 Task: Search one way flight ticket for 5 adults, 1 child, 2 infants in seat and 1 infant on lap in business from Pasco: Tri-cities Airport to Gillette: Gillette Campbell County Airport on 5-1-2023. Choice of flights is Singapure airlines. Number of bags: 1 carry on bag. Price is upto 86000. Outbound departure time preference is 21:15.
Action: Mouse moved to (202, 383)
Screenshot: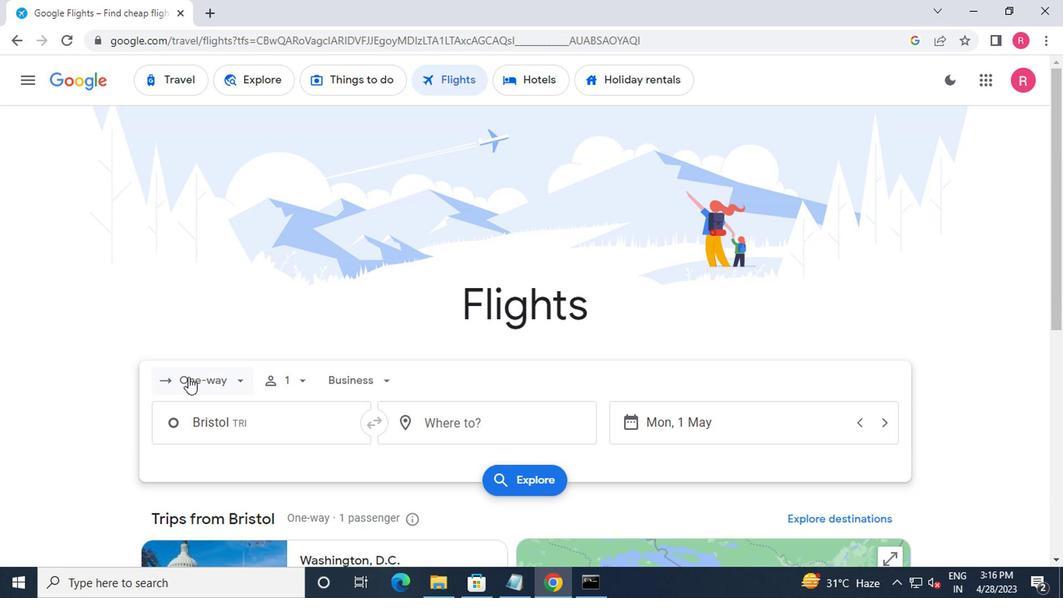 
Action: Mouse pressed left at (202, 383)
Screenshot: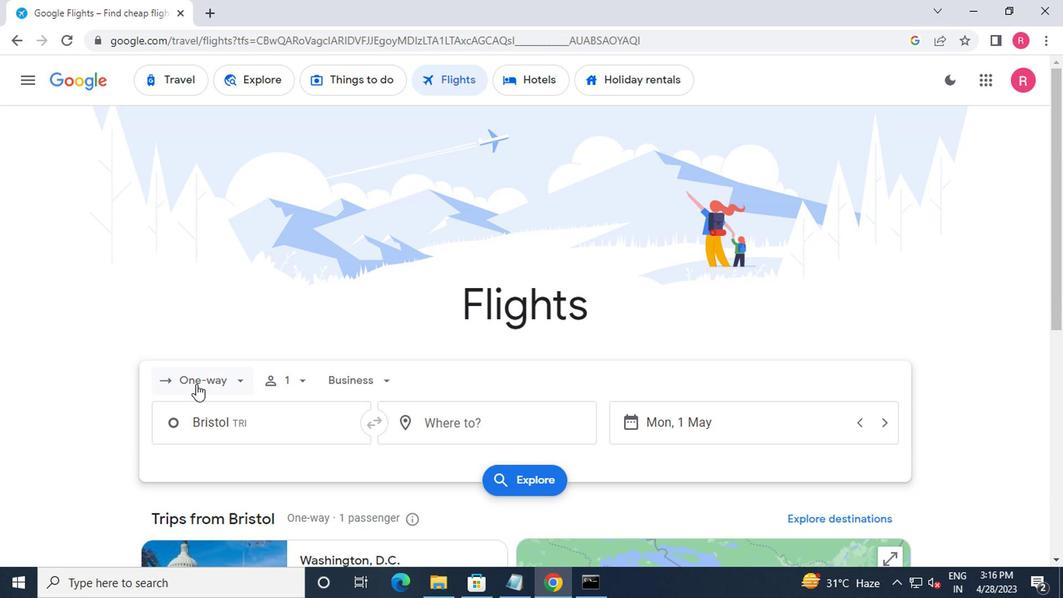 
Action: Mouse moved to (228, 448)
Screenshot: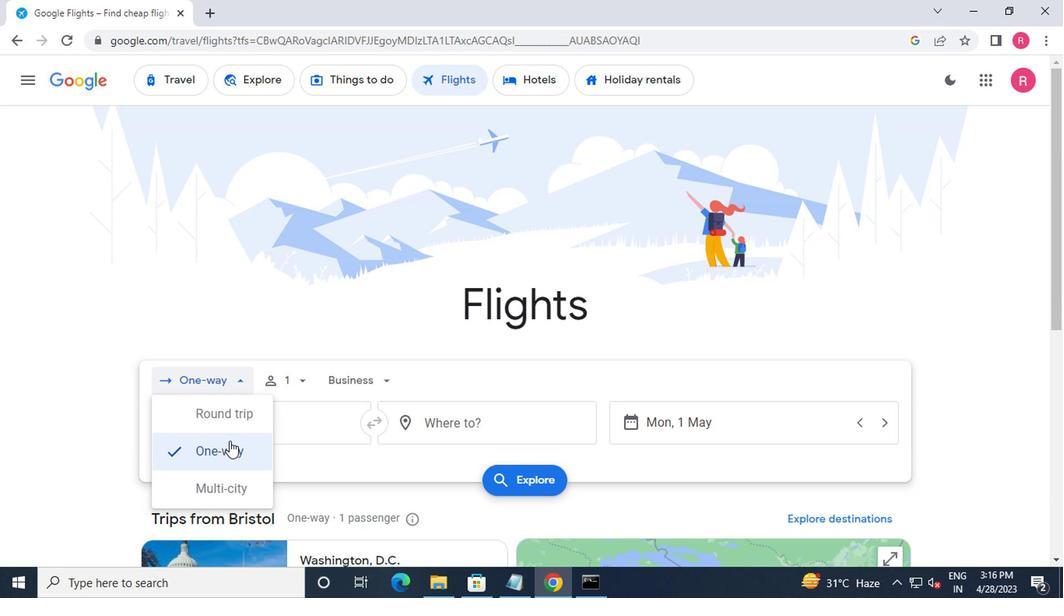 
Action: Mouse pressed left at (228, 448)
Screenshot: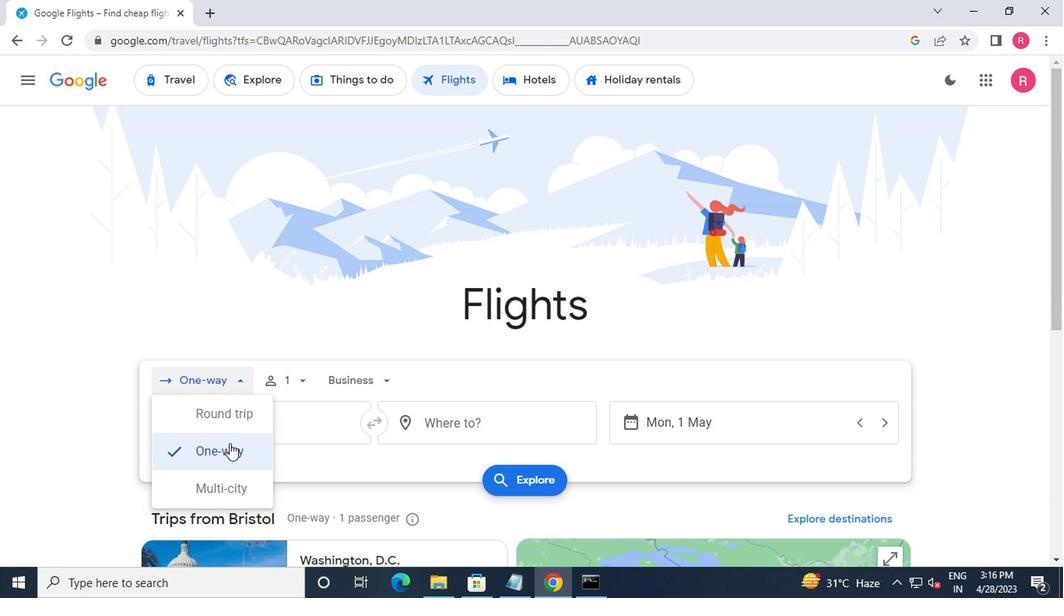 
Action: Mouse moved to (311, 387)
Screenshot: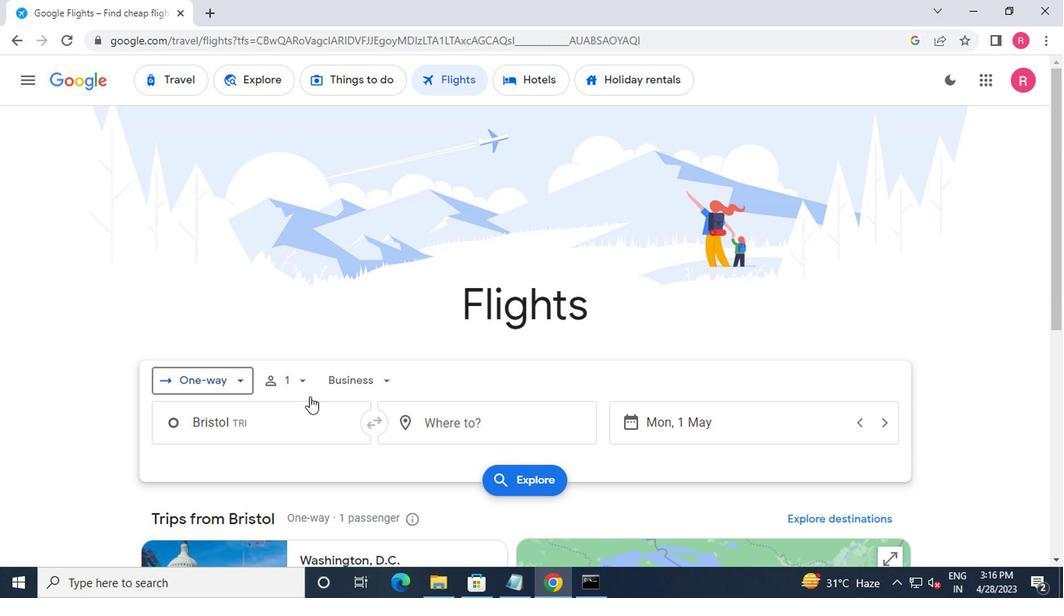 
Action: Mouse pressed left at (311, 387)
Screenshot: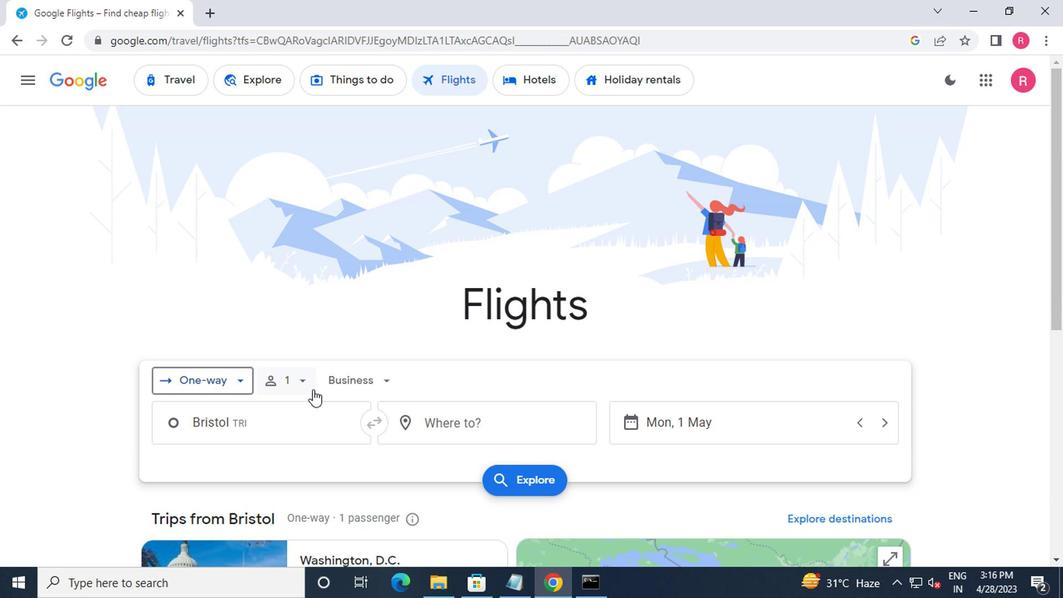 
Action: Mouse moved to (419, 422)
Screenshot: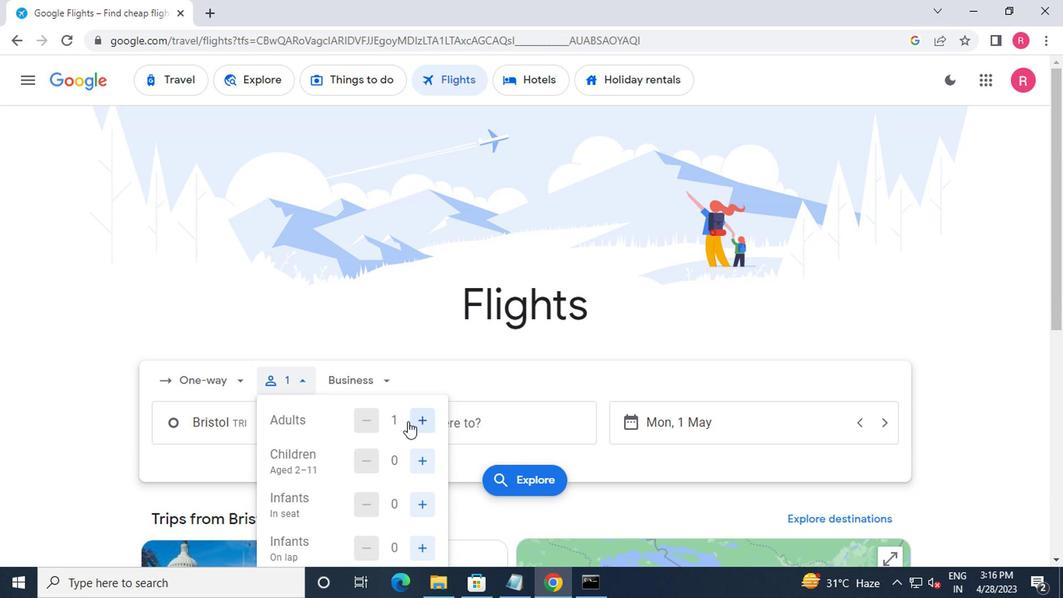 
Action: Mouse pressed left at (419, 422)
Screenshot: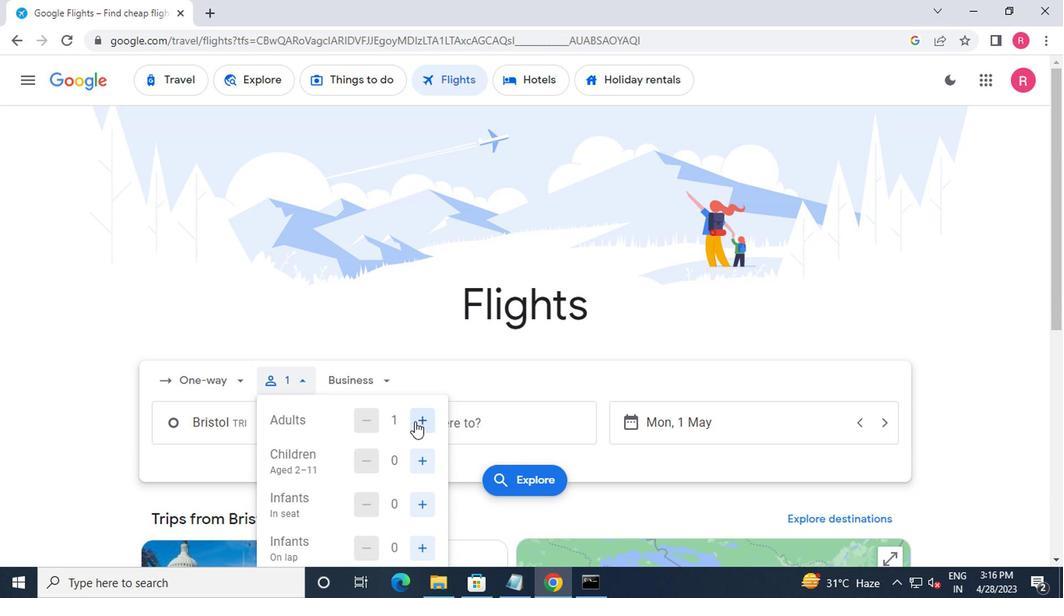 
Action: Mouse pressed left at (419, 422)
Screenshot: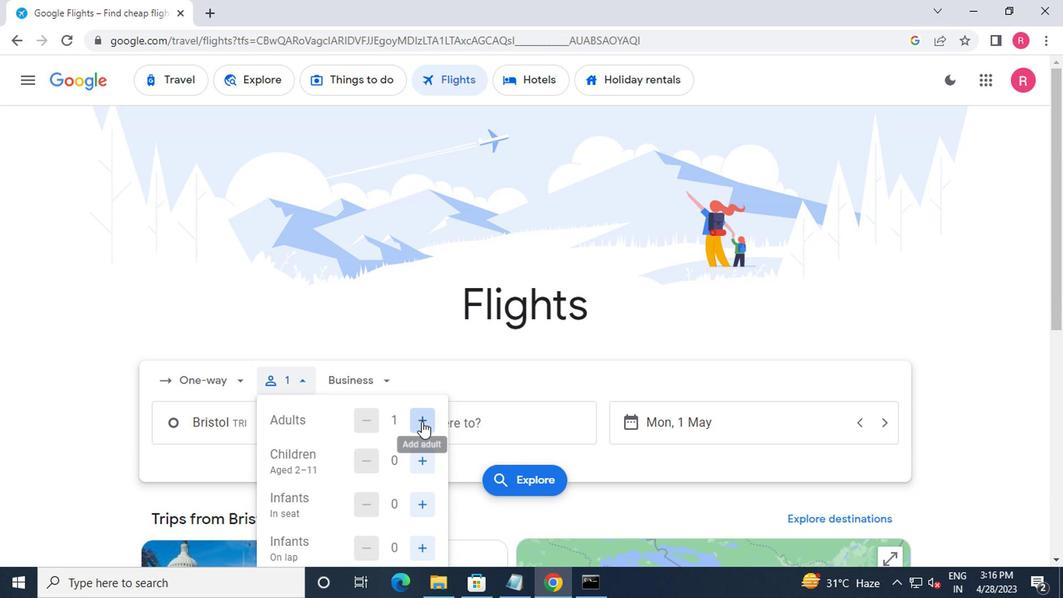 
Action: Mouse moved to (457, 469)
Screenshot: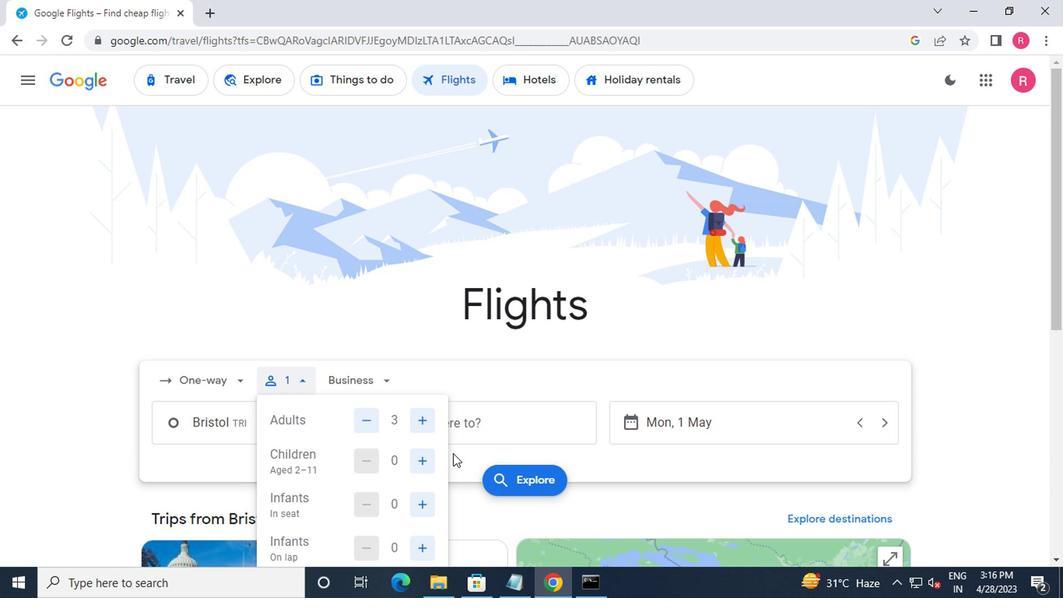 
Action: Mouse pressed left at (457, 469)
Screenshot: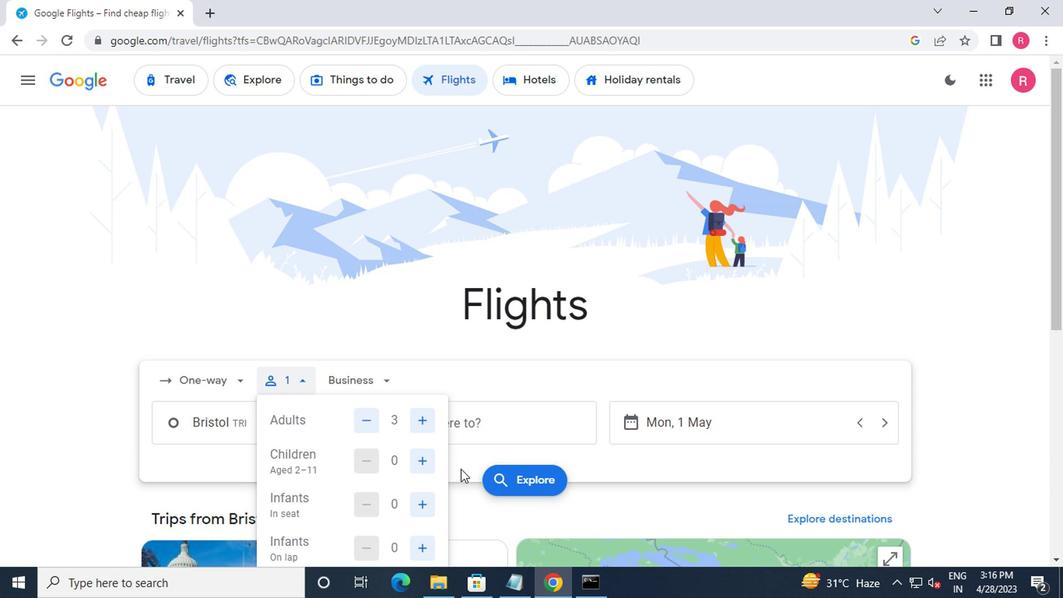 
Action: Mouse moved to (278, 425)
Screenshot: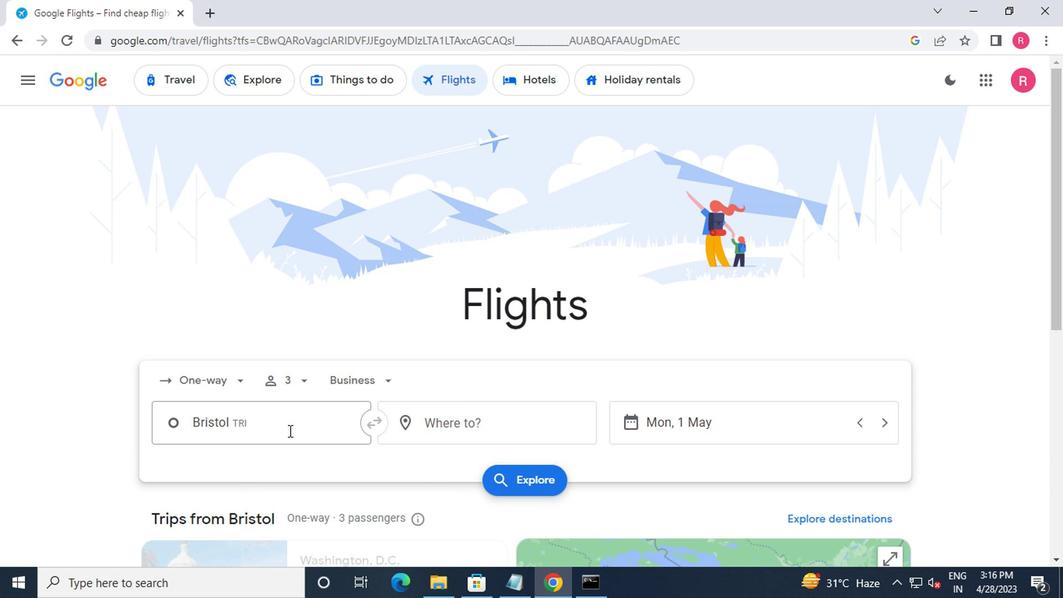 
Action: Mouse pressed left at (278, 425)
Screenshot: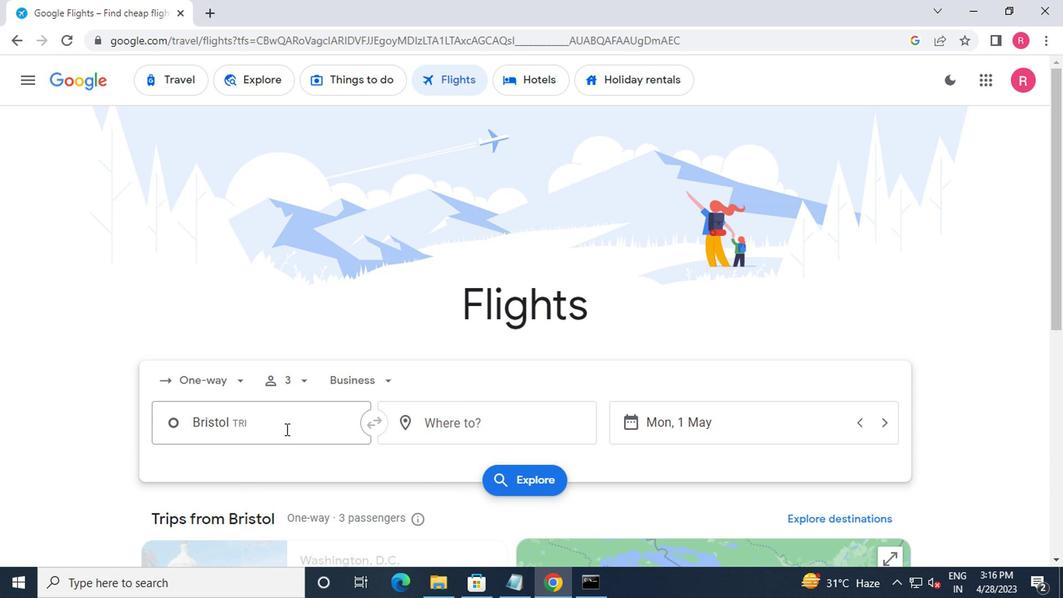 
Action: Mouse moved to (278, 424)
Screenshot: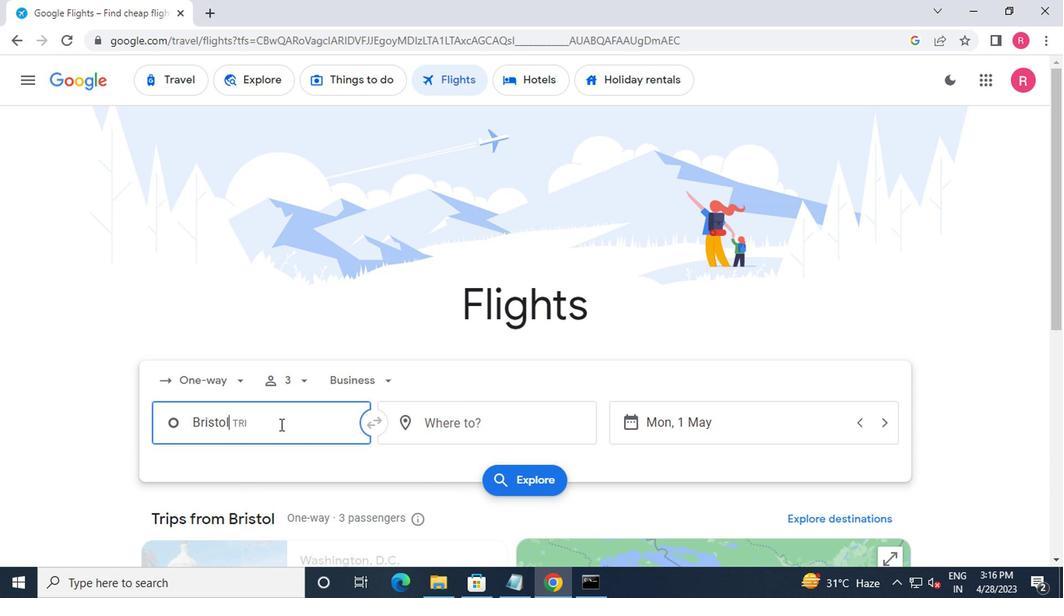 
Action: Key pressed <Key.shift_r>Pullman
Screenshot: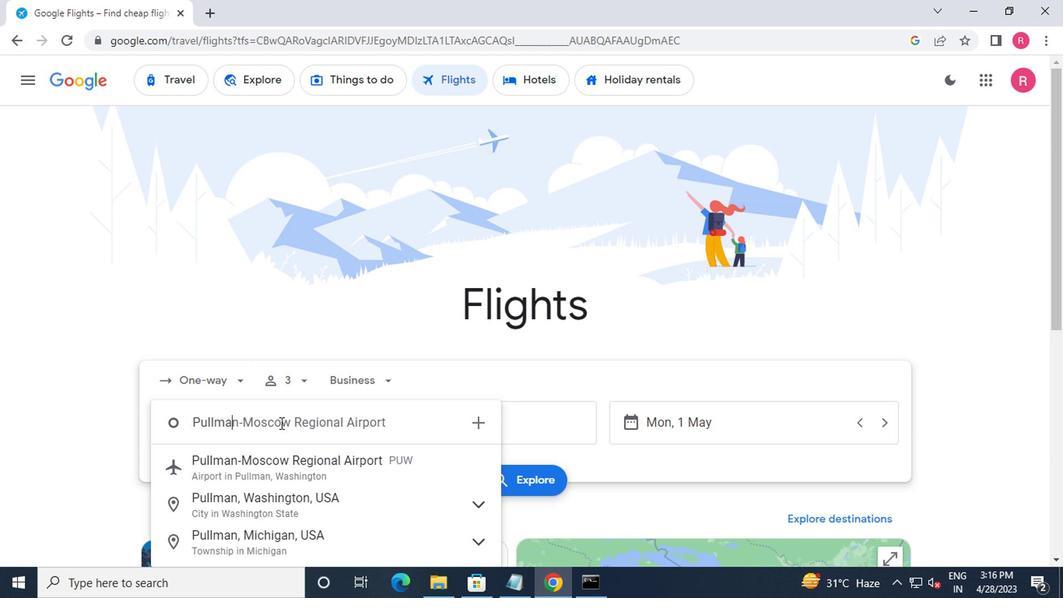 
Action: Mouse moved to (243, 413)
Screenshot: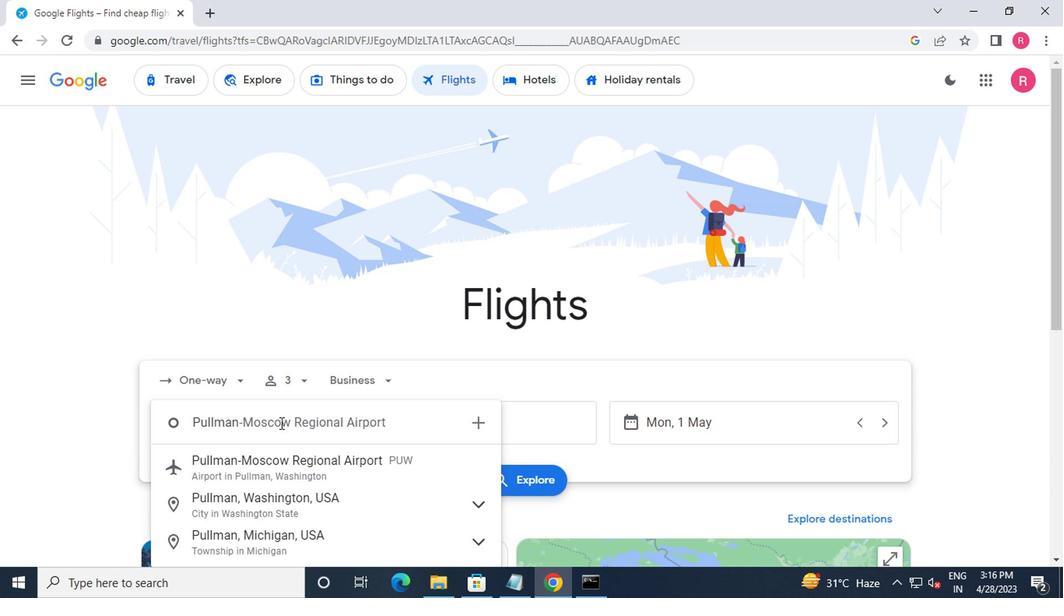
Action: Mouse scrolled (243, 413) with delta (0, 0)
Screenshot: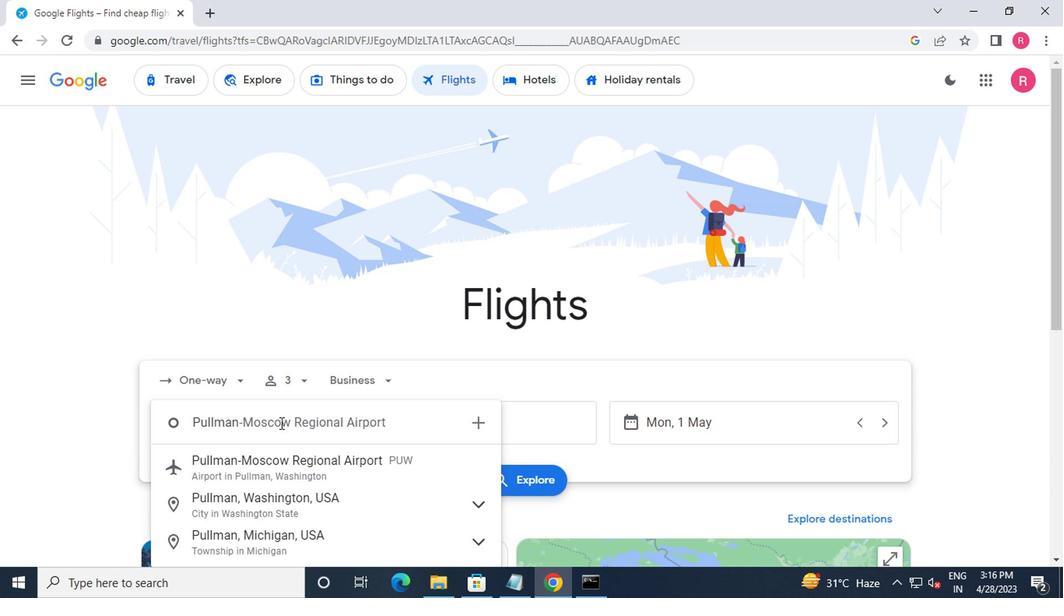 
Action: Mouse moved to (243, 465)
Screenshot: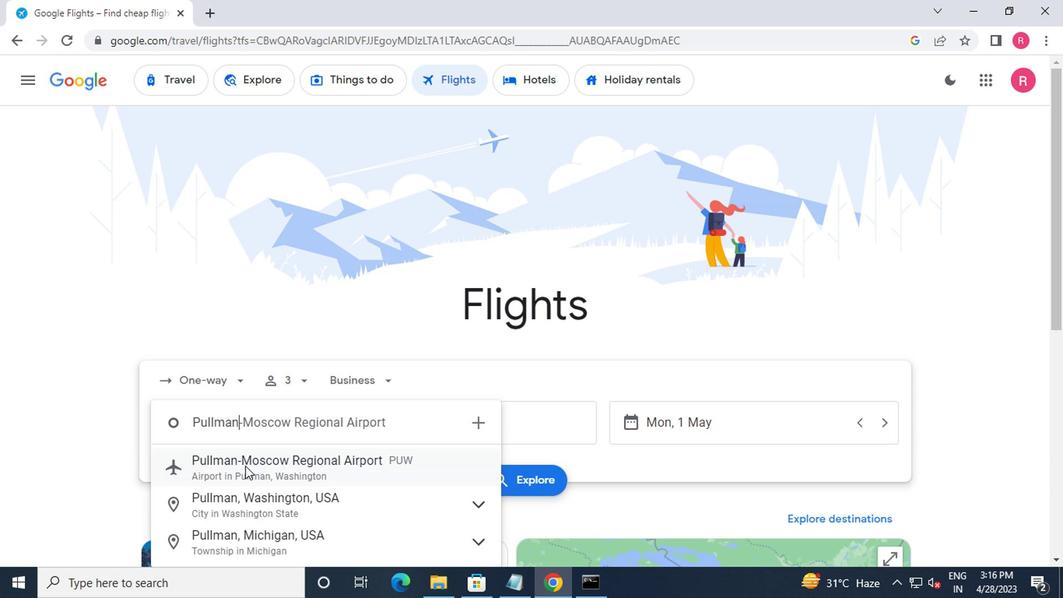
Action: Mouse pressed left at (243, 465)
Screenshot: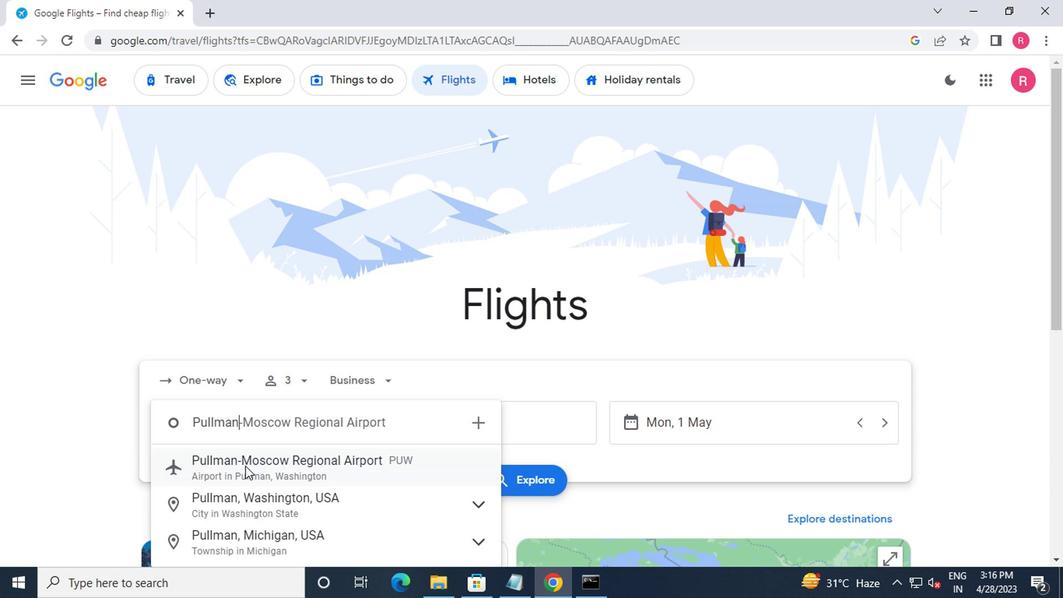 
Action: Mouse moved to (498, 429)
Screenshot: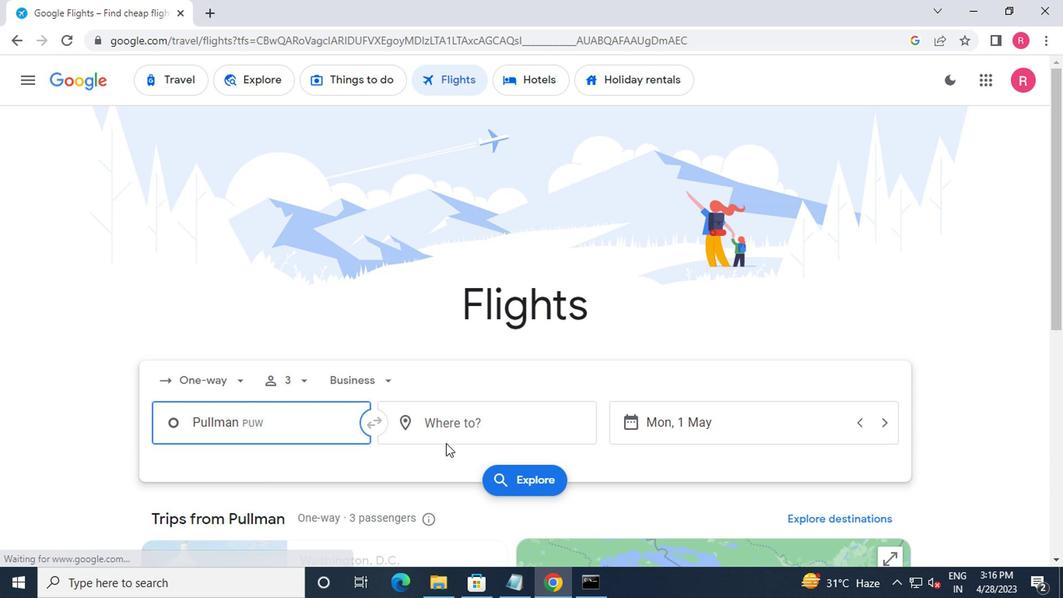 
Action: Mouse pressed left at (498, 429)
Screenshot: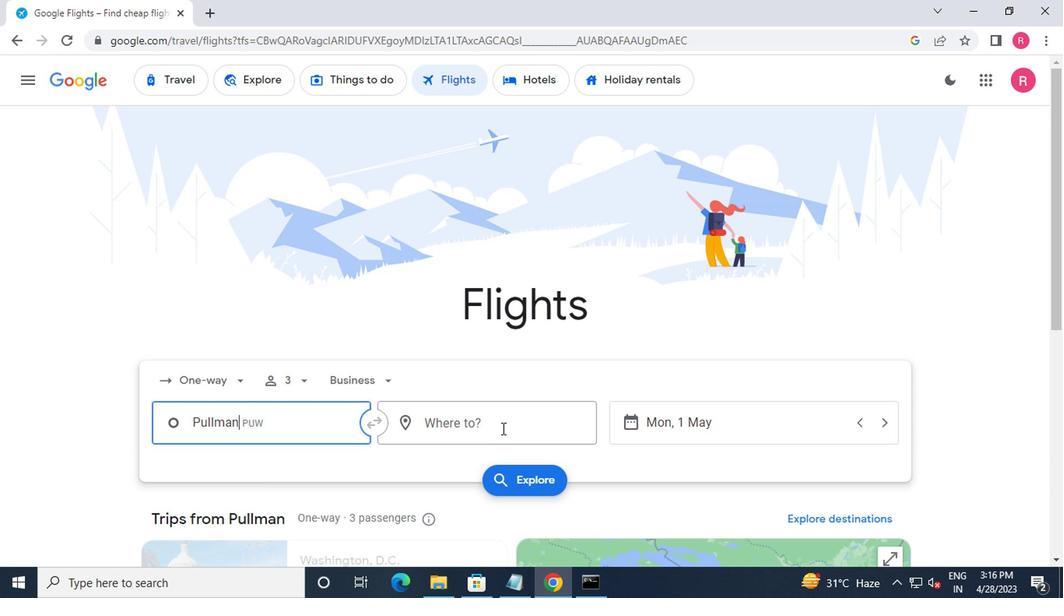 
Action: Mouse moved to (475, 543)
Screenshot: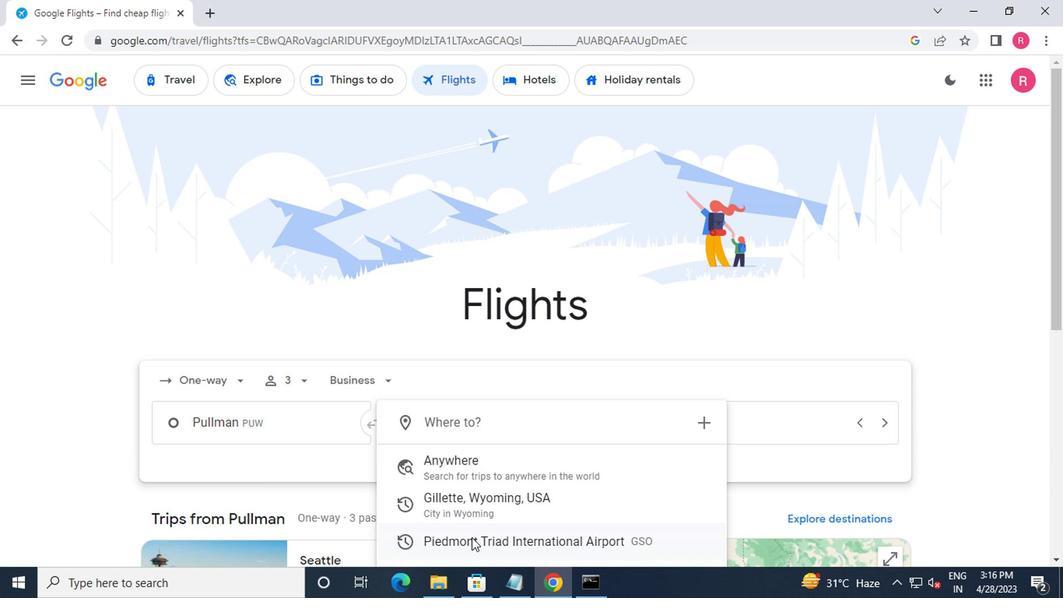 
Action: Mouse scrolled (475, 543) with delta (0, 0)
Screenshot: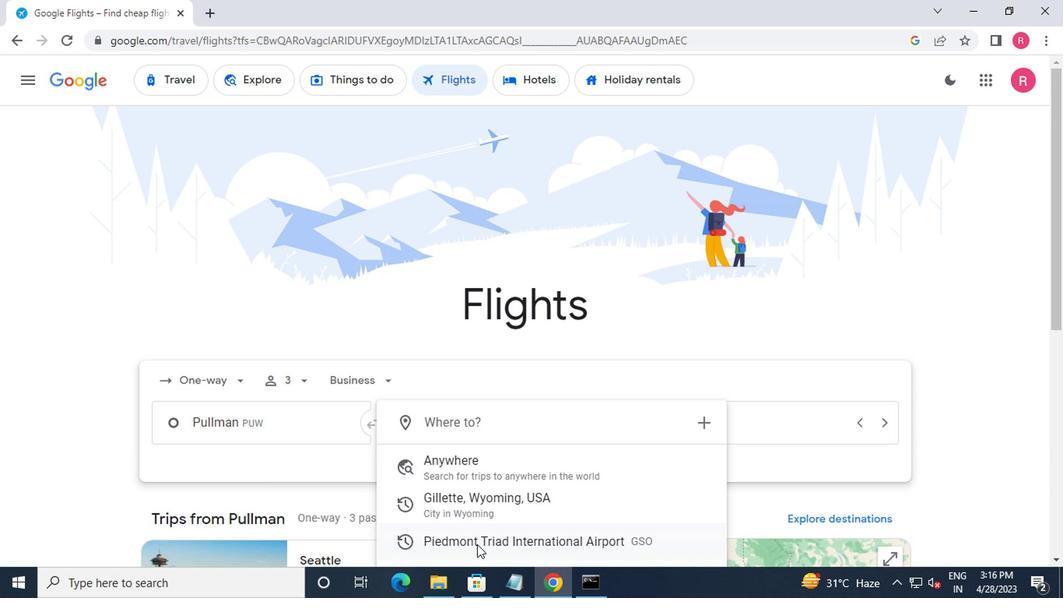 
Action: Mouse moved to (467, 506)
Screenshot: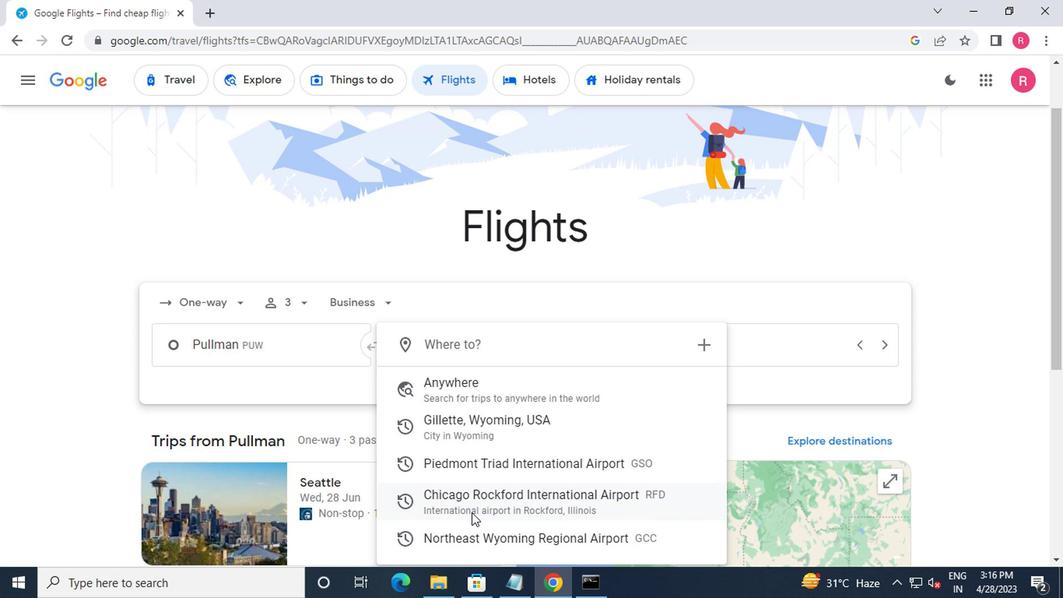 
Action: Mouse pressed left at (467, 506)
Screenshot: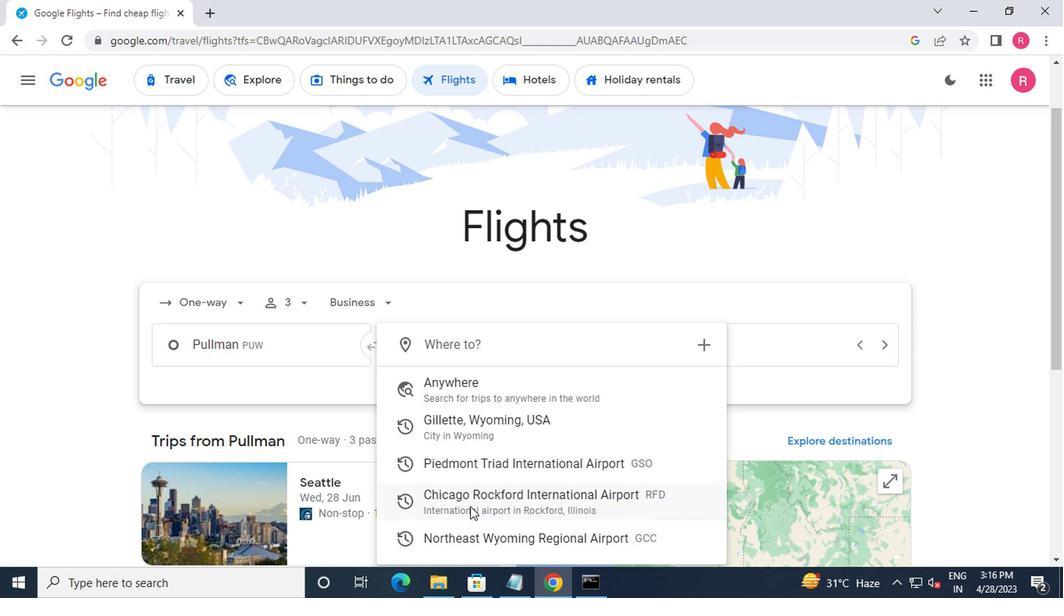 
Action: Mouse moved to (727, 352)
Screenshot: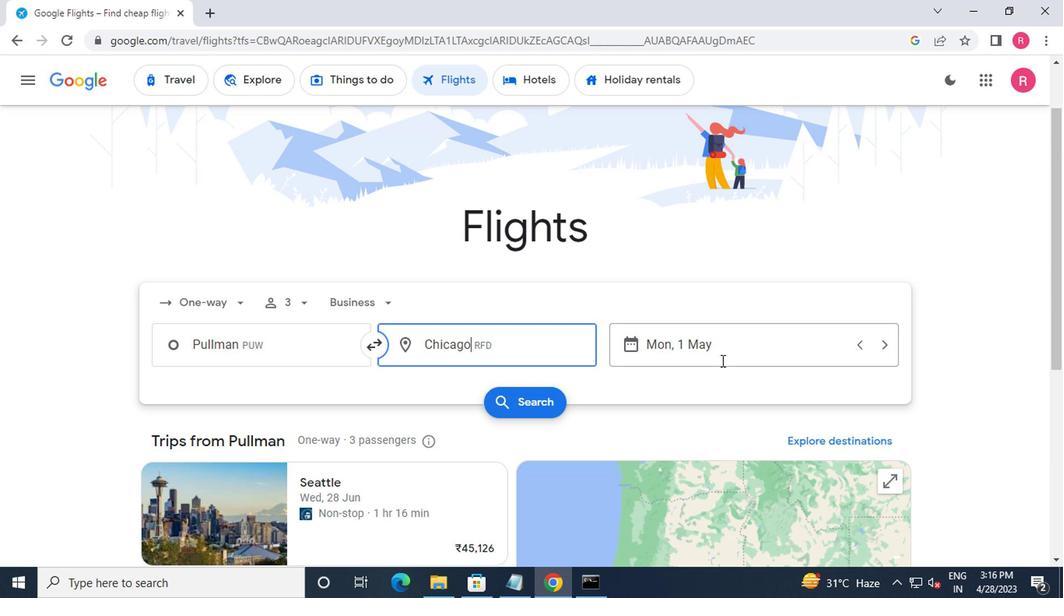 
Action: Mouse pressed left at (727, 352)
Screenshot: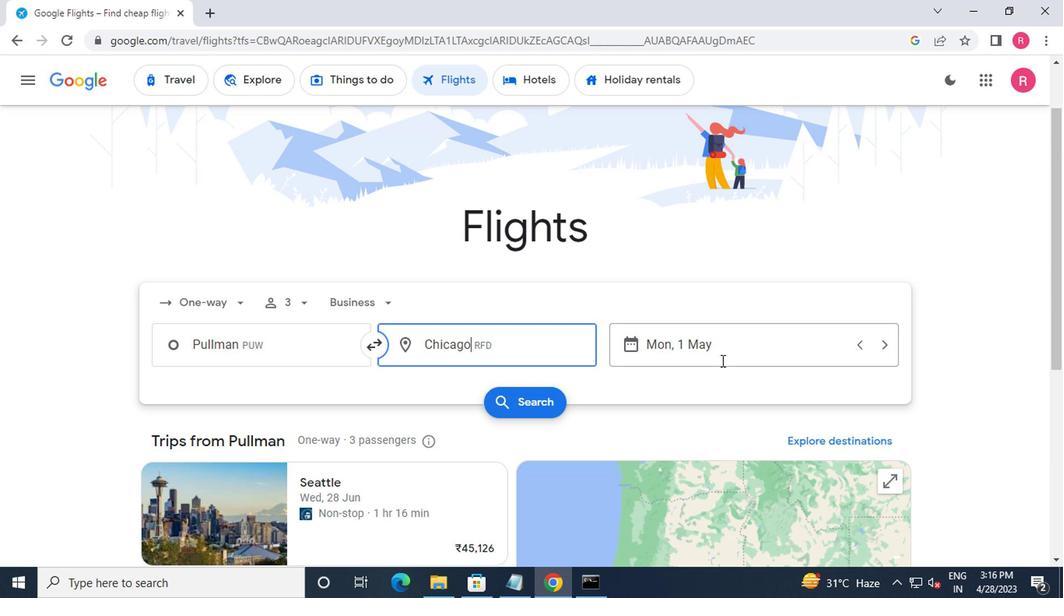 
Action: Mouse moved to (691, 287)
Screenshot: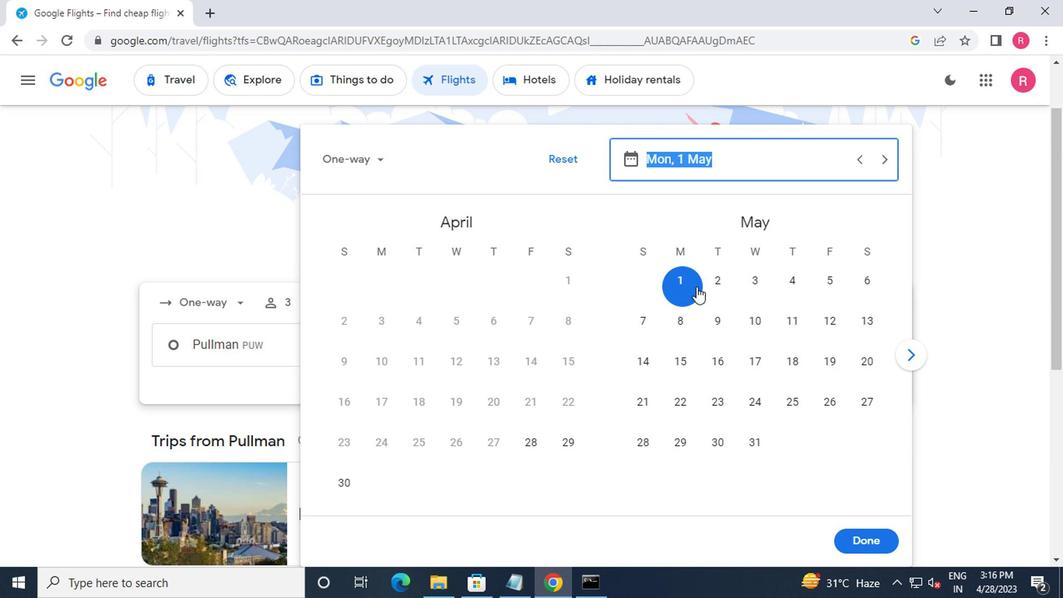 
Action: Mouse pressed left at (691, 287)
Screenshot: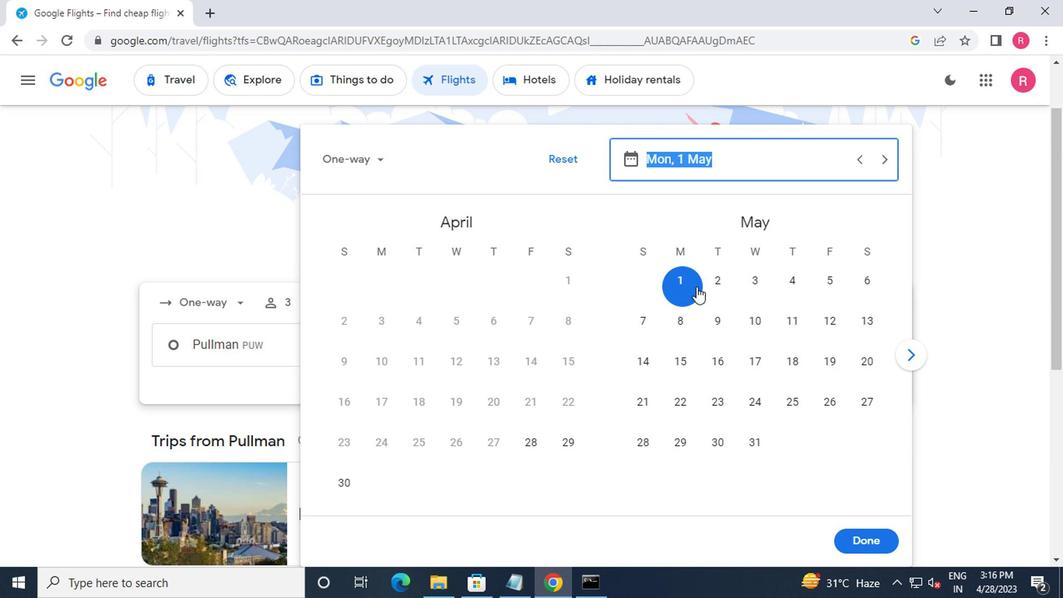 
Action: Mouse moved to (850, 539)
Screenshot: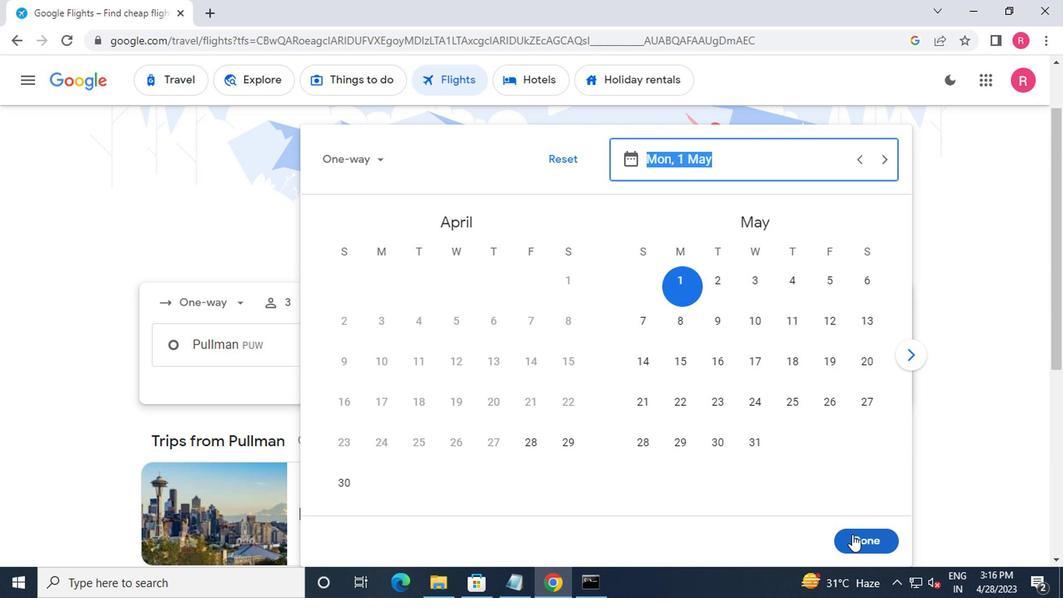 
Action: Mouse pressed left at (850, 539)
Screenshot: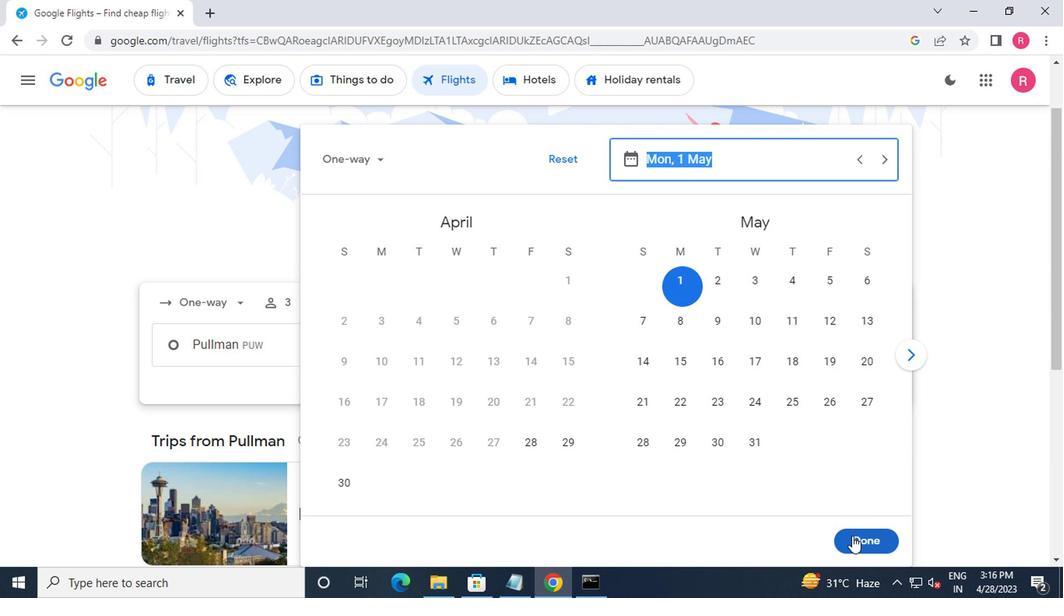 
Action: Mouse moved to (537, 401)
Screenshot: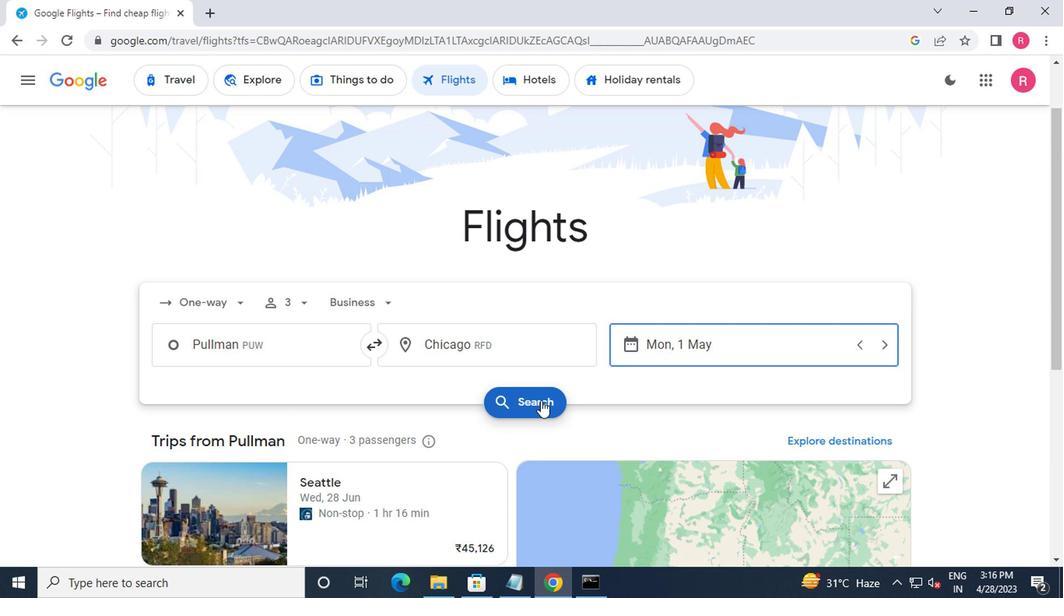 
Action: Mouse pressed left at (537, 401)
Screenshot: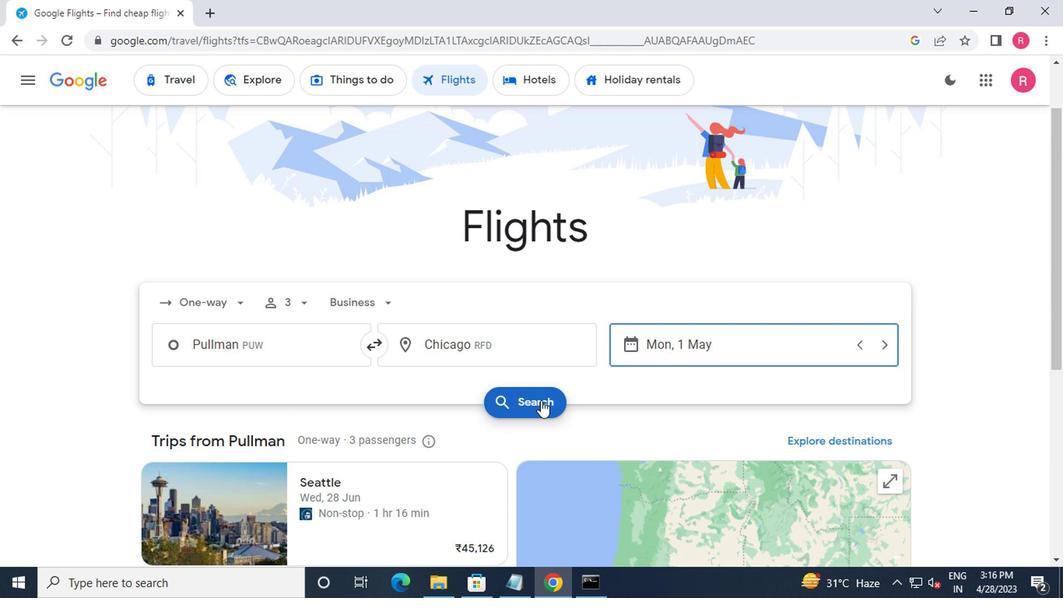 
Action: Mouse moved to (163, 230)
Screenshot: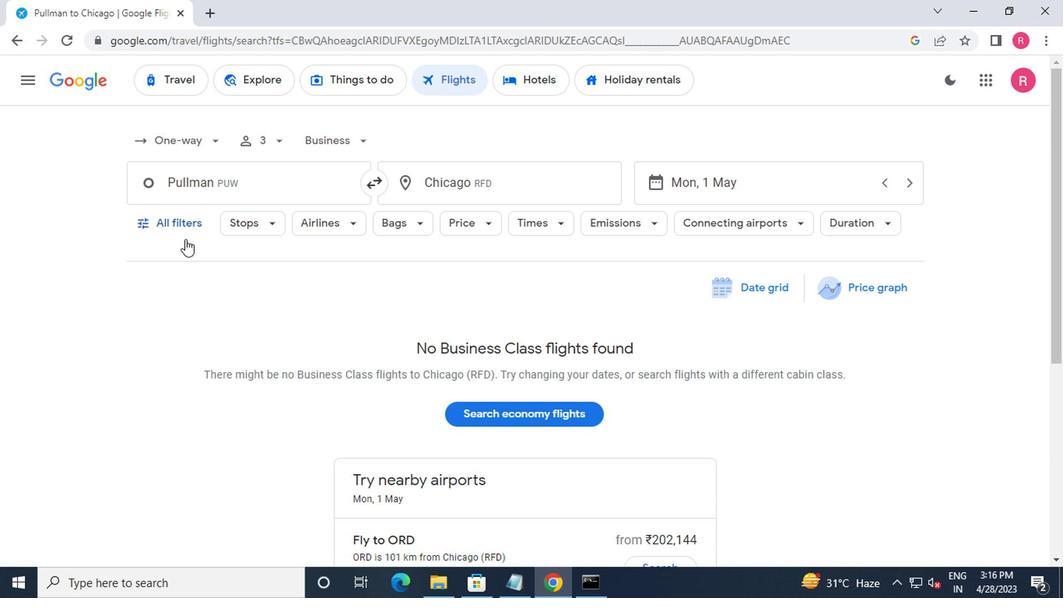 
Action: Mouse pressed left at (163, 230)
Screenshot: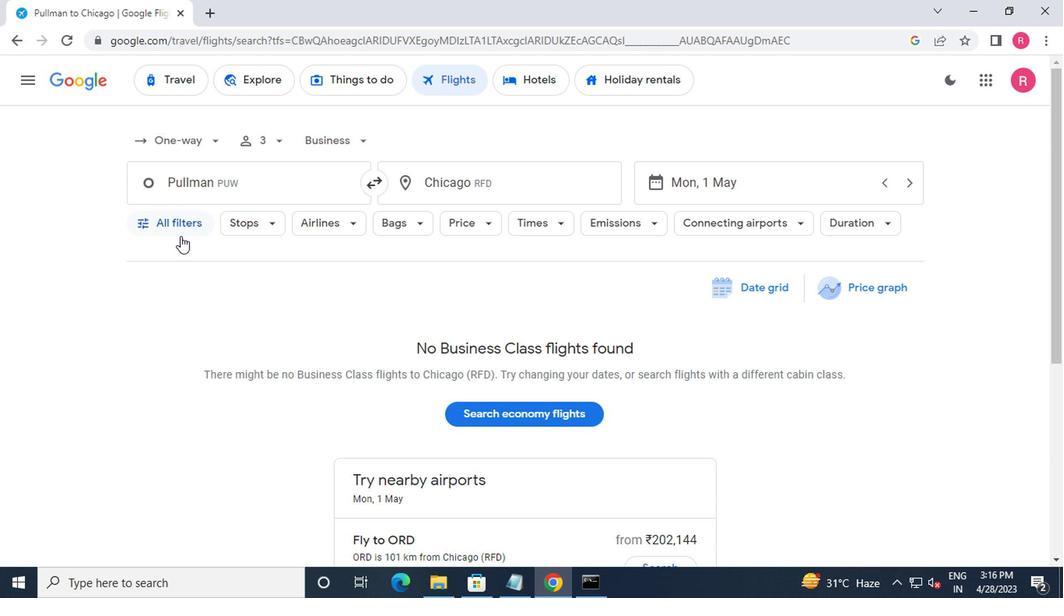 
Action: Mouse moved to (181, 335)
Screenshot: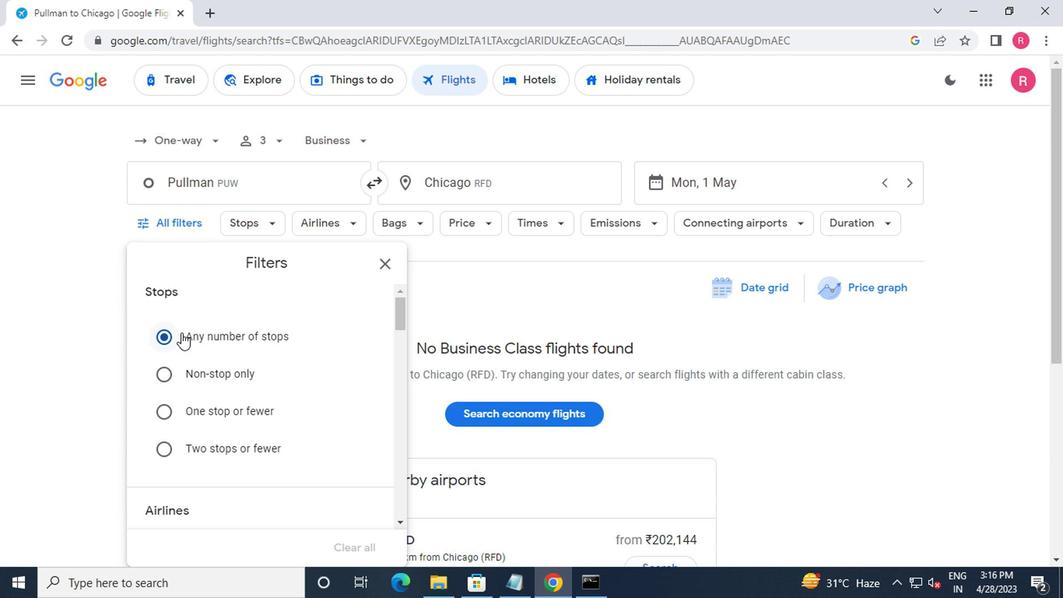 
Action: Mouse scrolled (181, 334) with delta (0, -1)
Screenshot: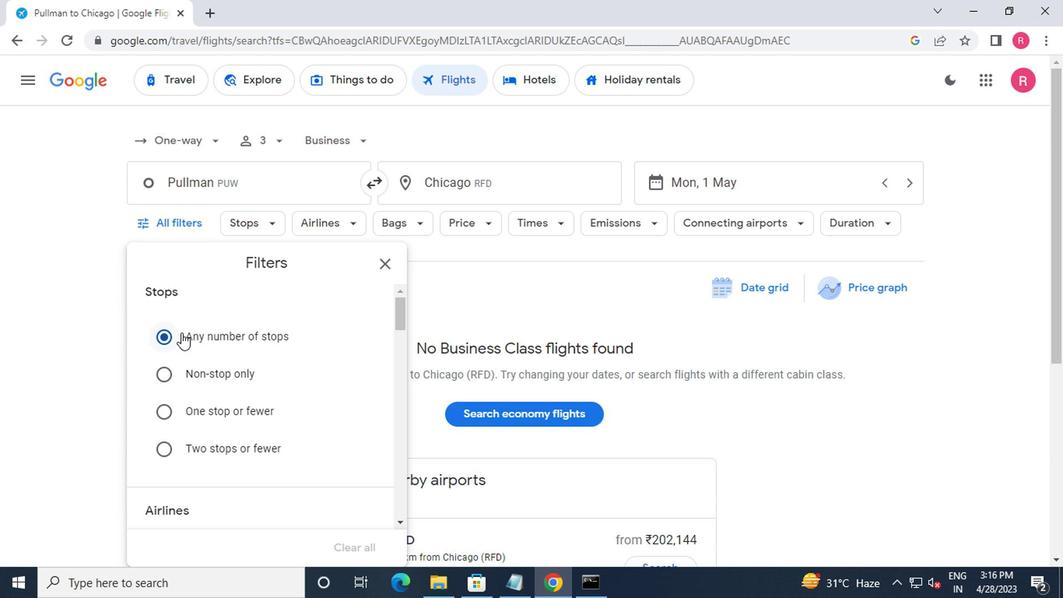 
Action: Mouse moved to (181, 339)
Screenshot: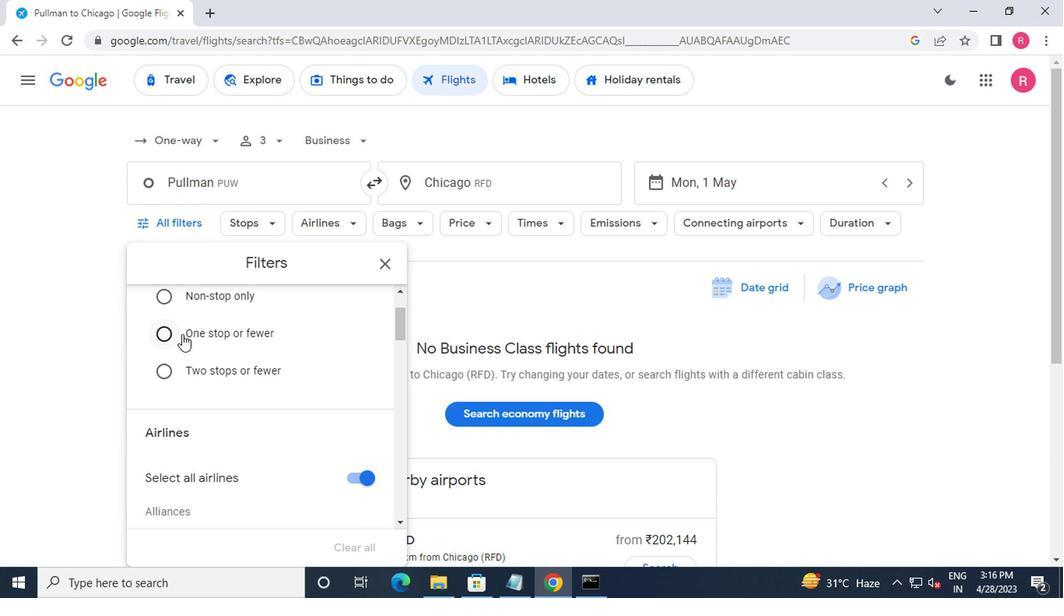 
Action: Mouse scrolled (181, 338) with delta (0, -1)
Screenshot: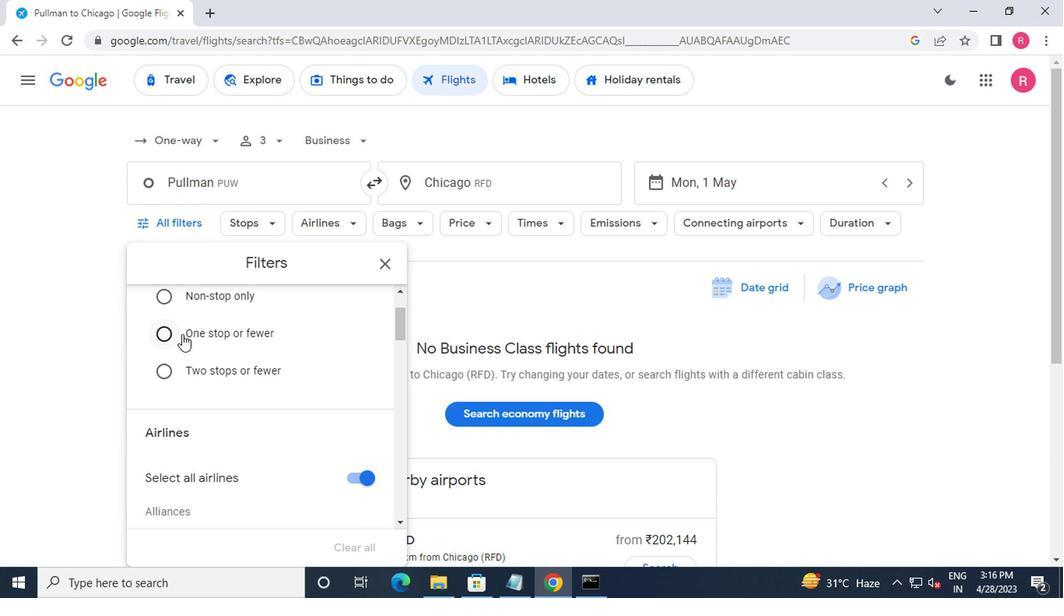
Action: Mouse moved to (181, 342)
Screenshot: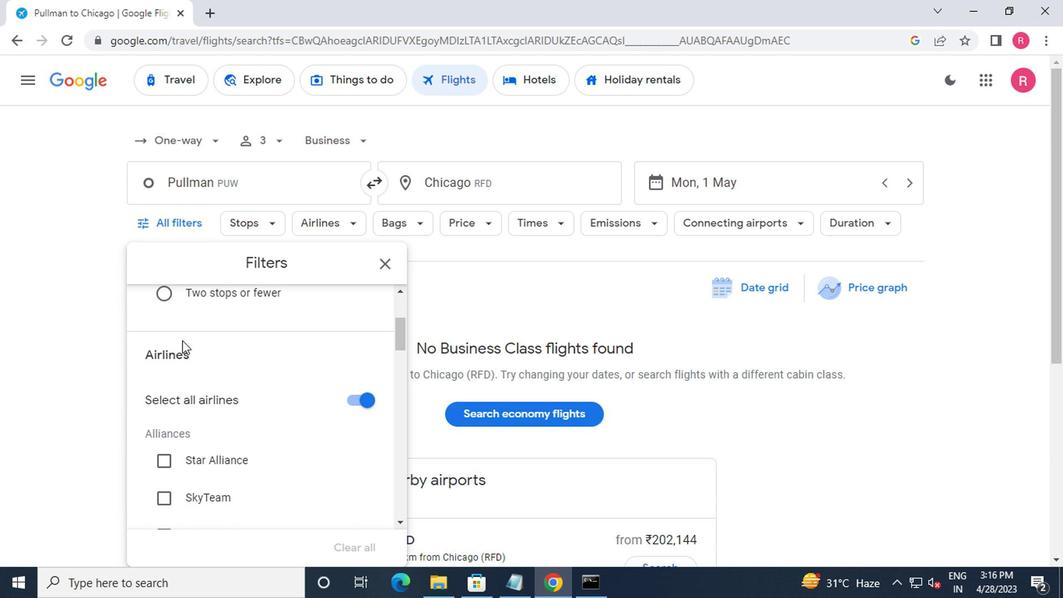 
Action: Mouse scrolled (181, 341) with delta (0, 0)
Screenshot: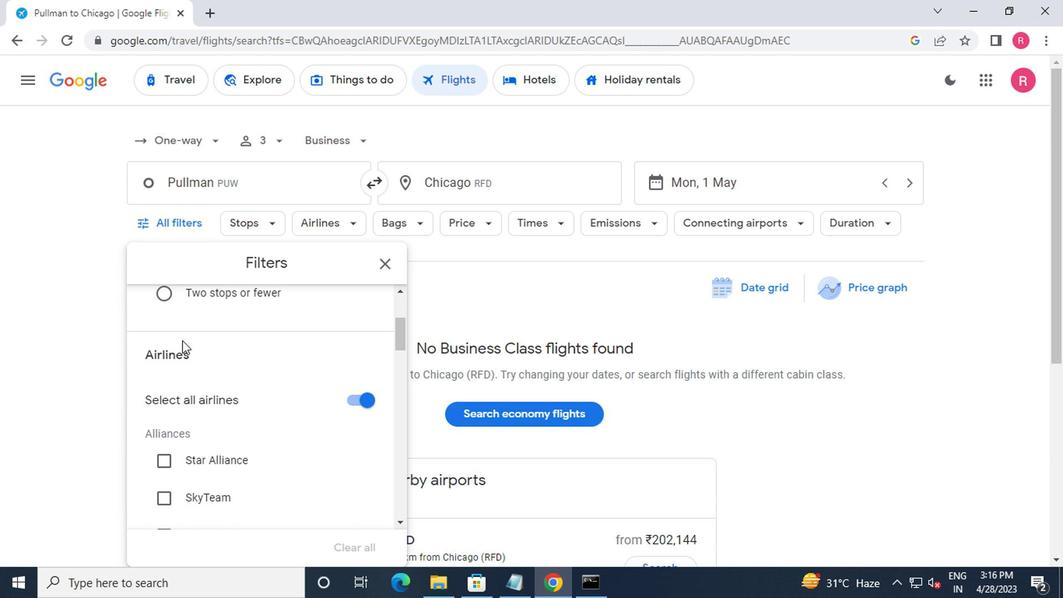 
Action: Mouse moved to (181, 343)
Screenshot: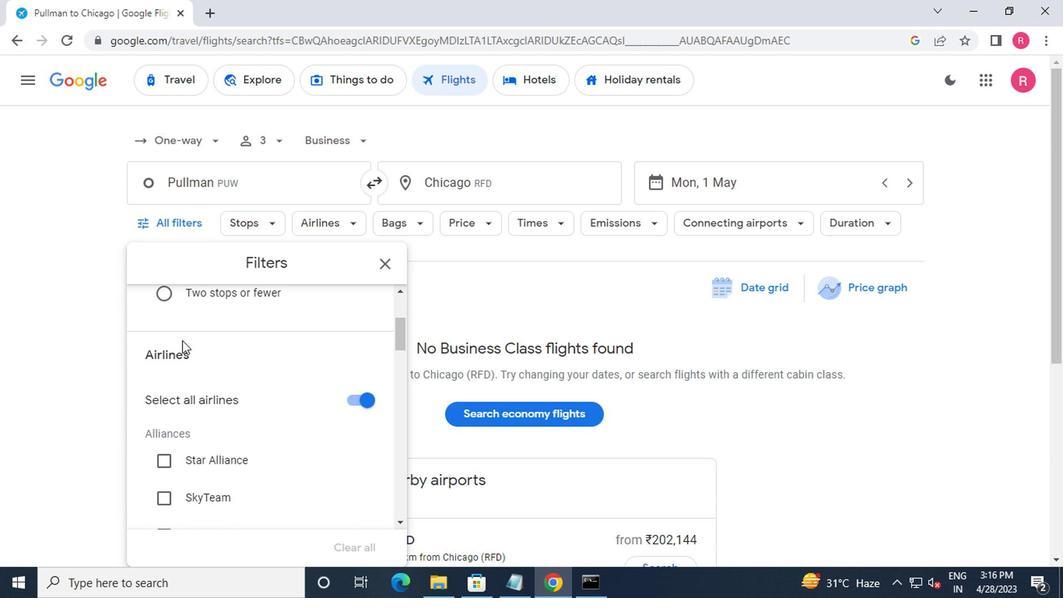 
Action: Mouse scrolled (181, 343) with delta (0, 0)
Screenshot: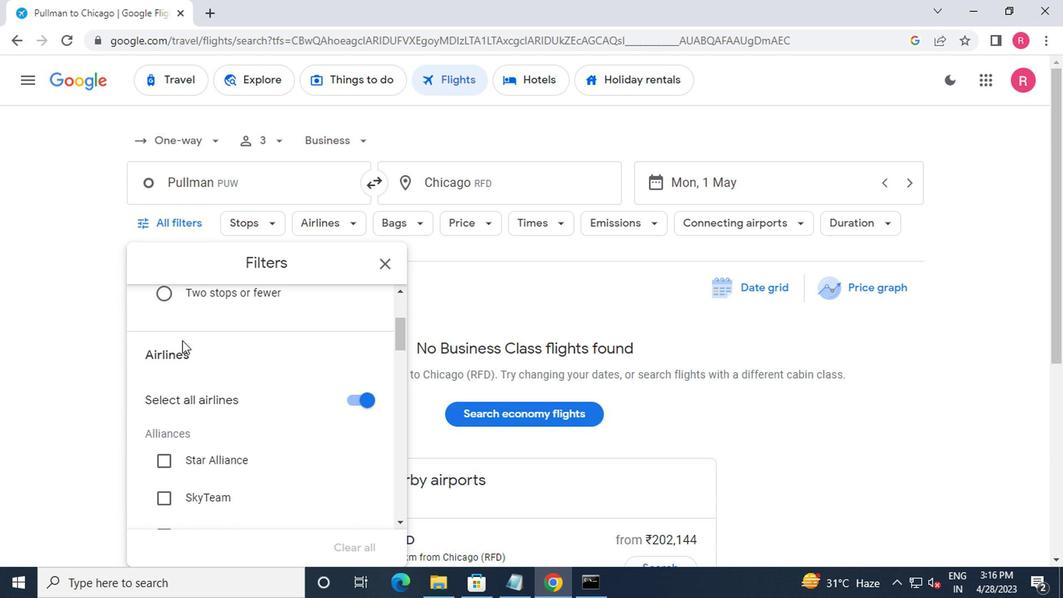 
Action: Mouse moved to (181, 344)
Screenshot: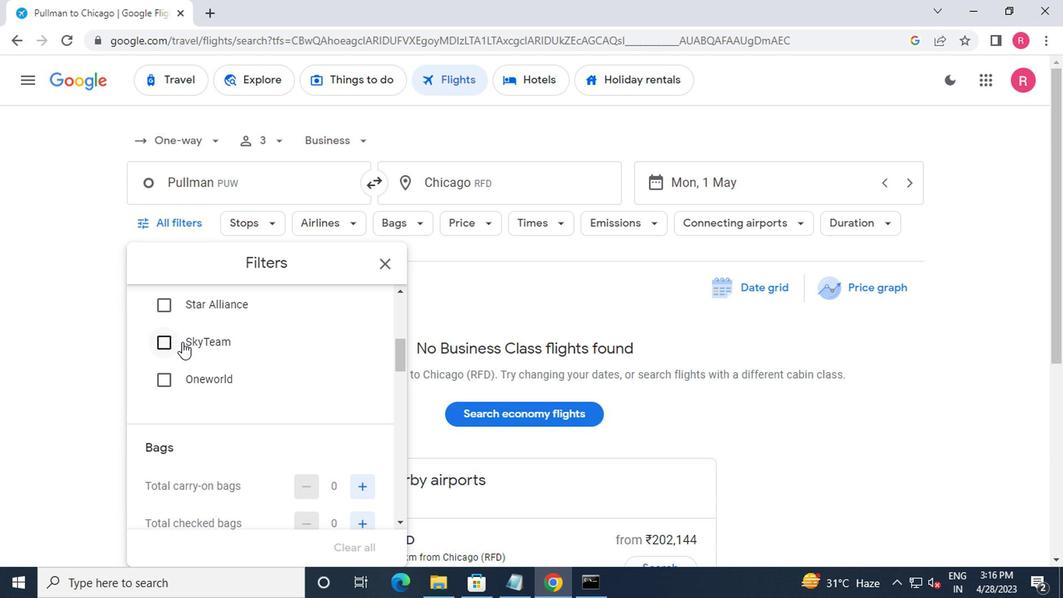 
Action: Mouse scrolled (181, 343) with delta (0, -1)
Screenshot: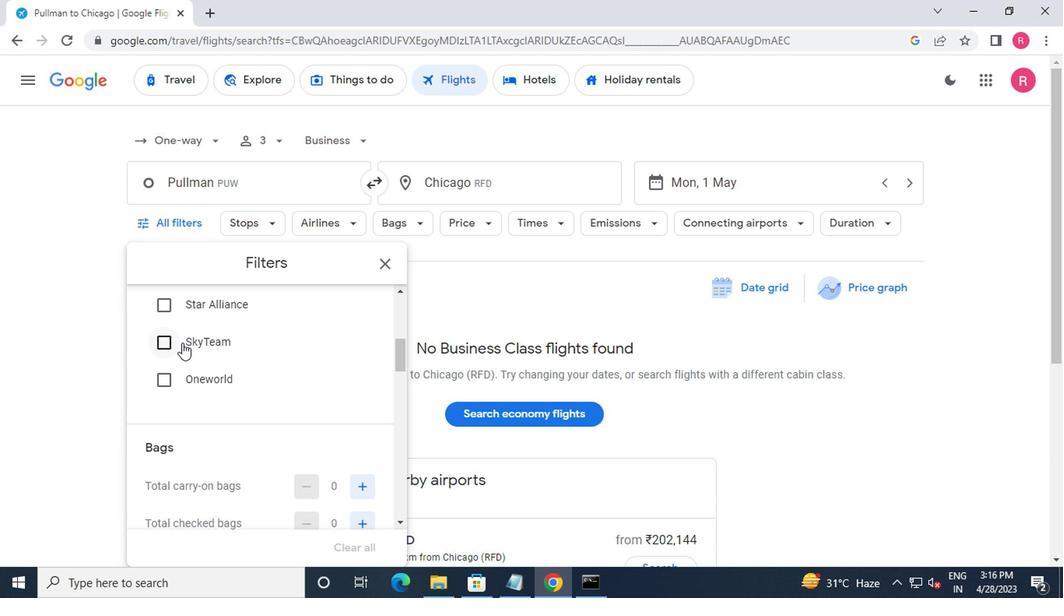 
Action: Mouse moved to (181, 345)
Screenshot: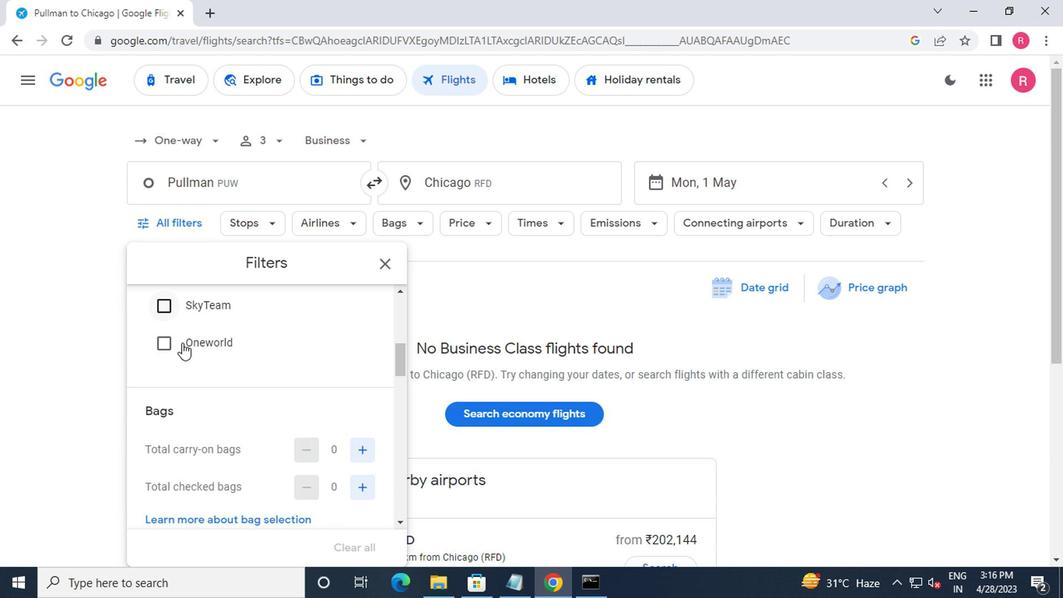 
Action: Mouse scrolled (181, 344) with delta (0, 0)
Screenshot: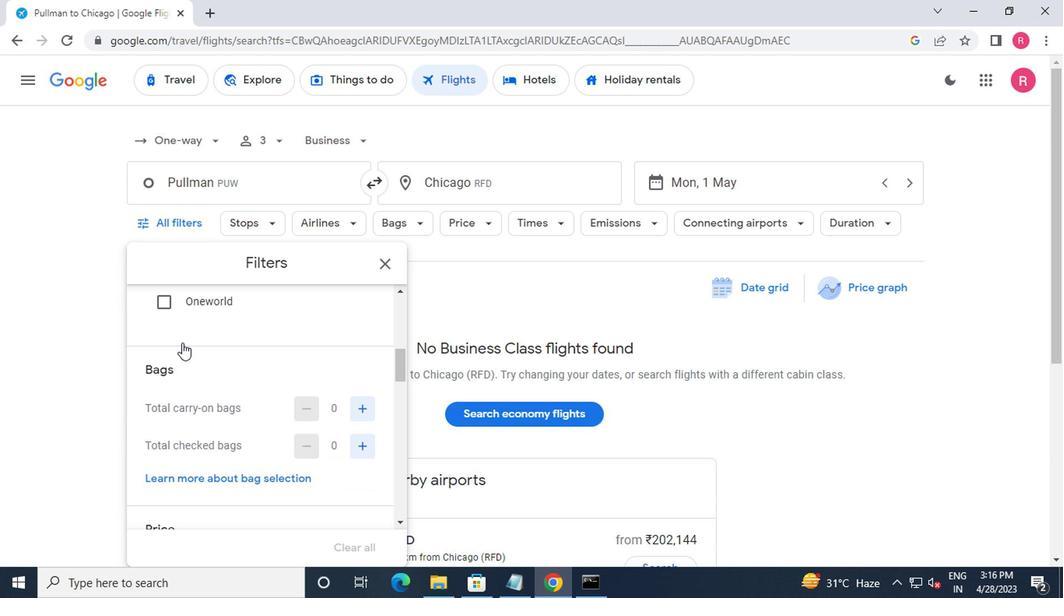 
Action: Mouse moved to (356, 333)
Screenshot: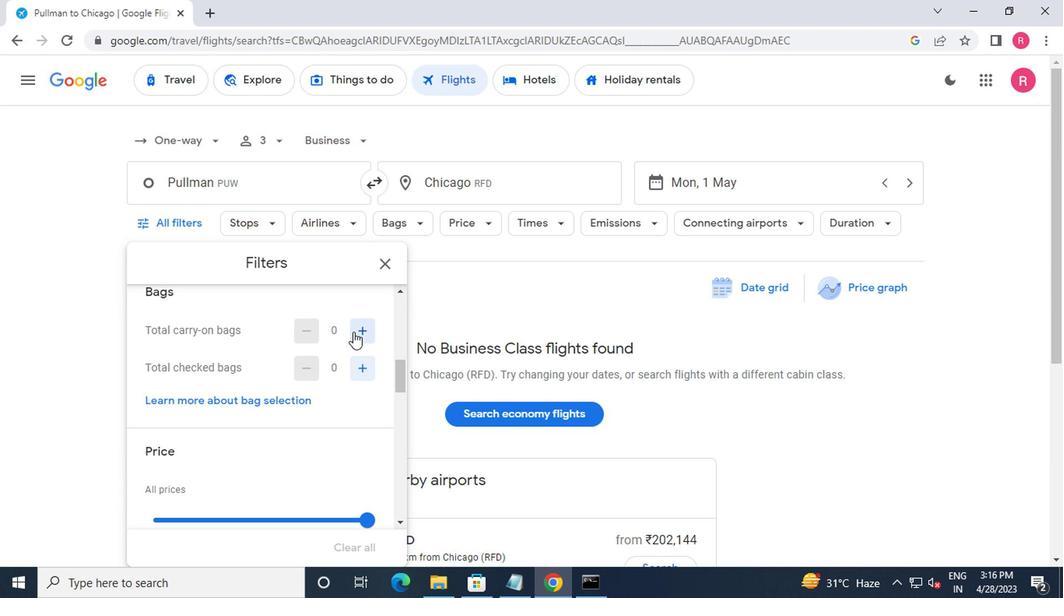 
Action: Mouse pressed left at (356, 333)
Screenshot: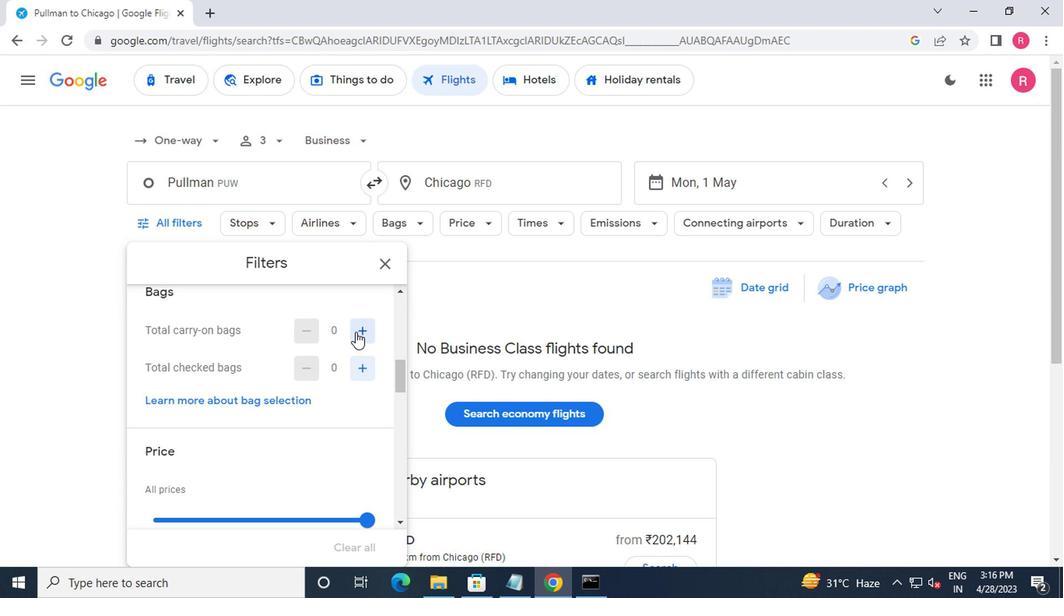 
Action: Mouse moved to (336, 362)
Screenshot: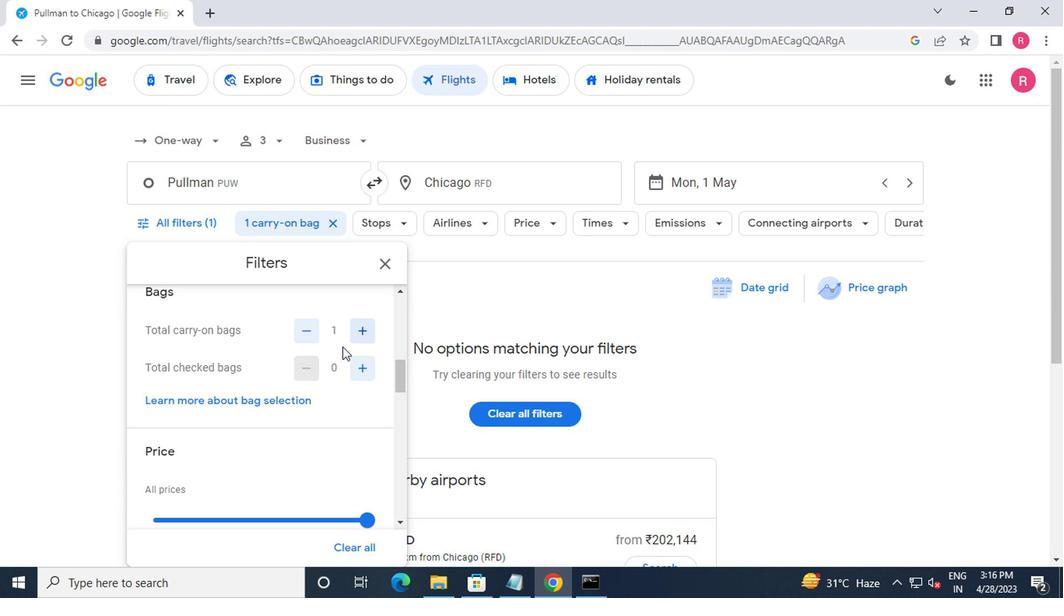 
Action: Mouse scrolled (336, 361) with delta (0, 0)
Screenshot: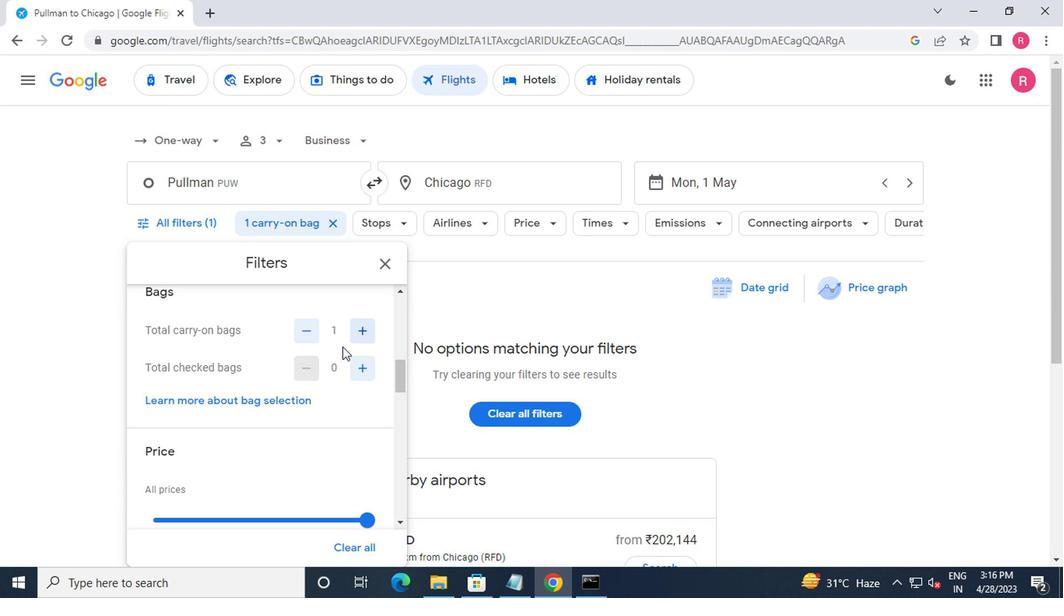 
Action: Mouse moved to (333, 369)
Screenshot: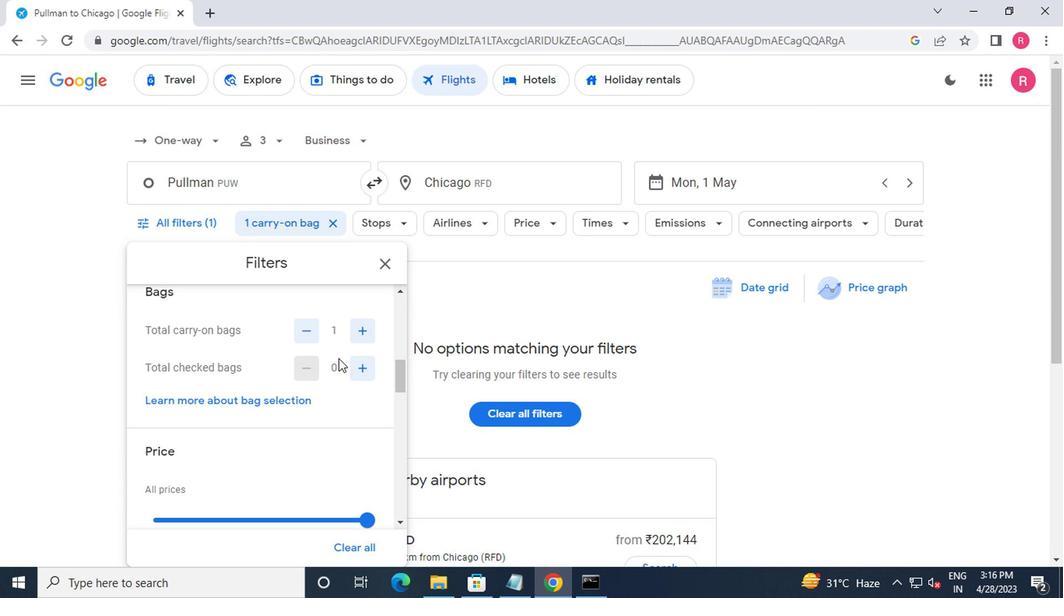 
Action: Mouse scrolled (333, 369) with delta (0, 0)
Screenshot: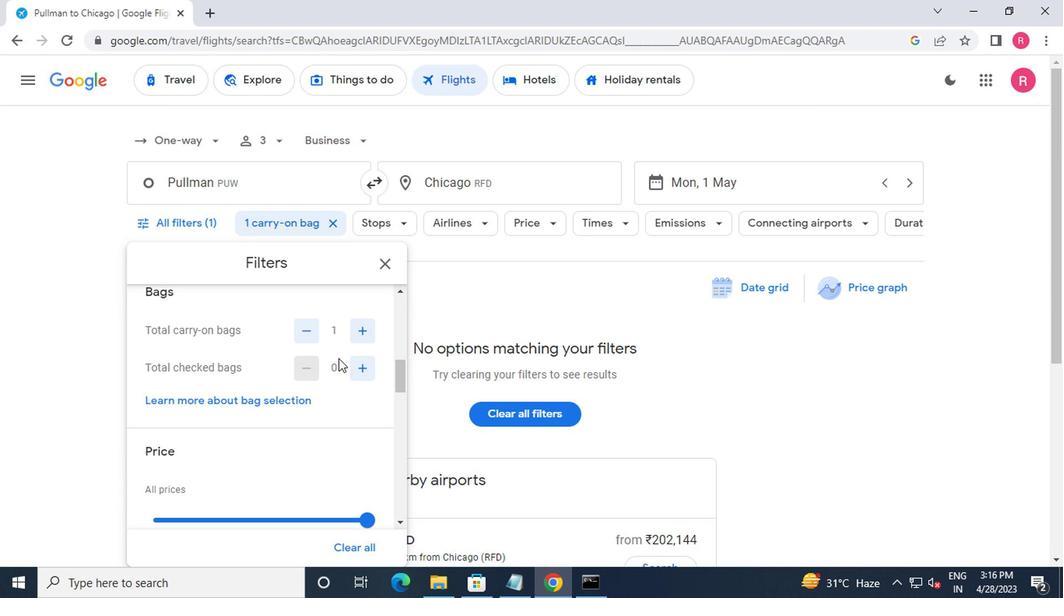 
Action: Mouse moved to (356, 361)
Screenshot: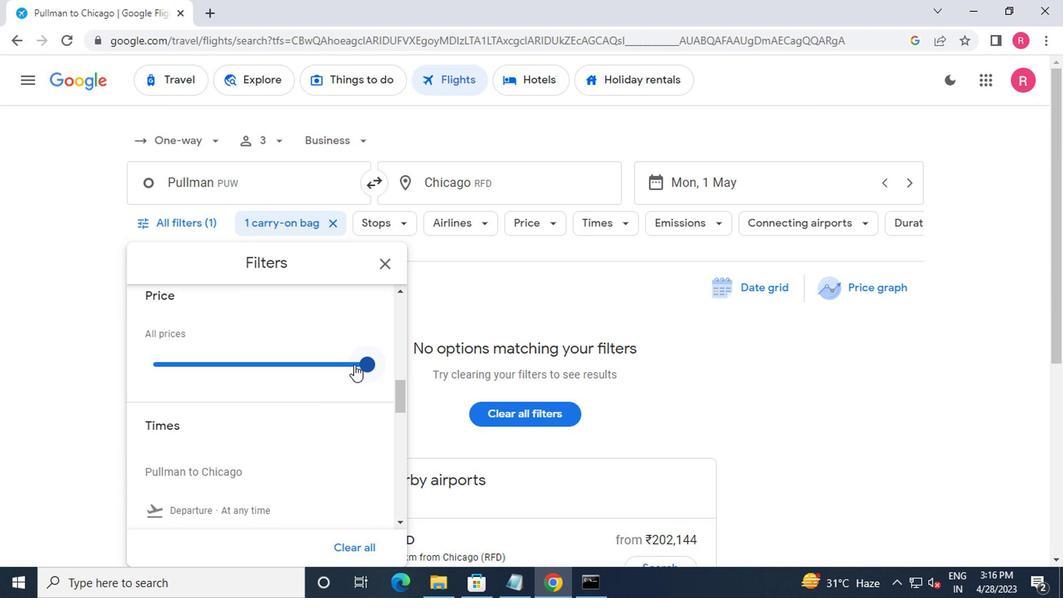 
Action: Mouse pressed left at (356, 361)
Screenshot: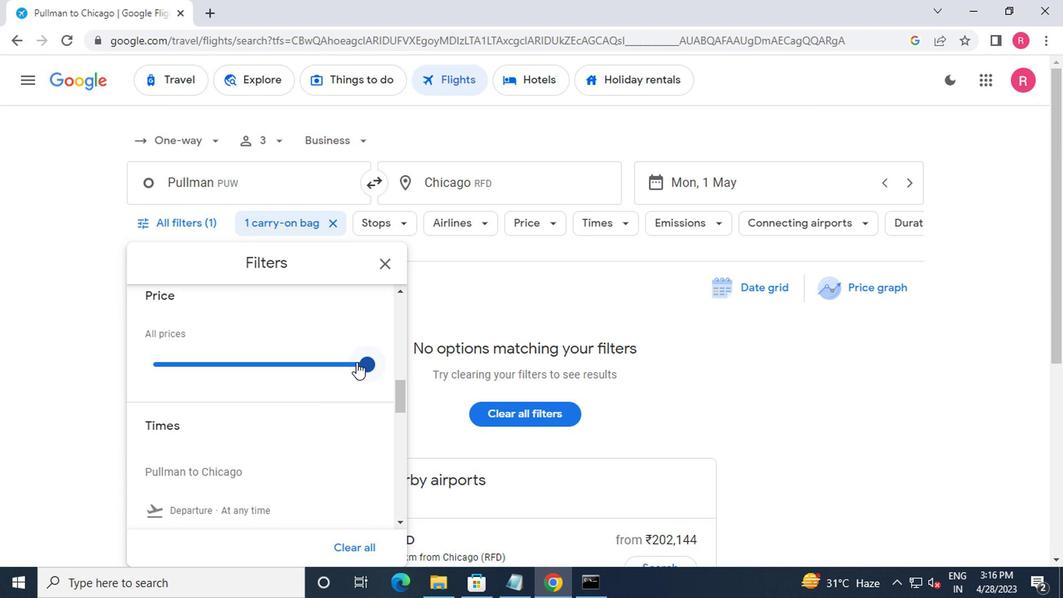 
Action: Mouse moved to (338, 380)
Screenshot: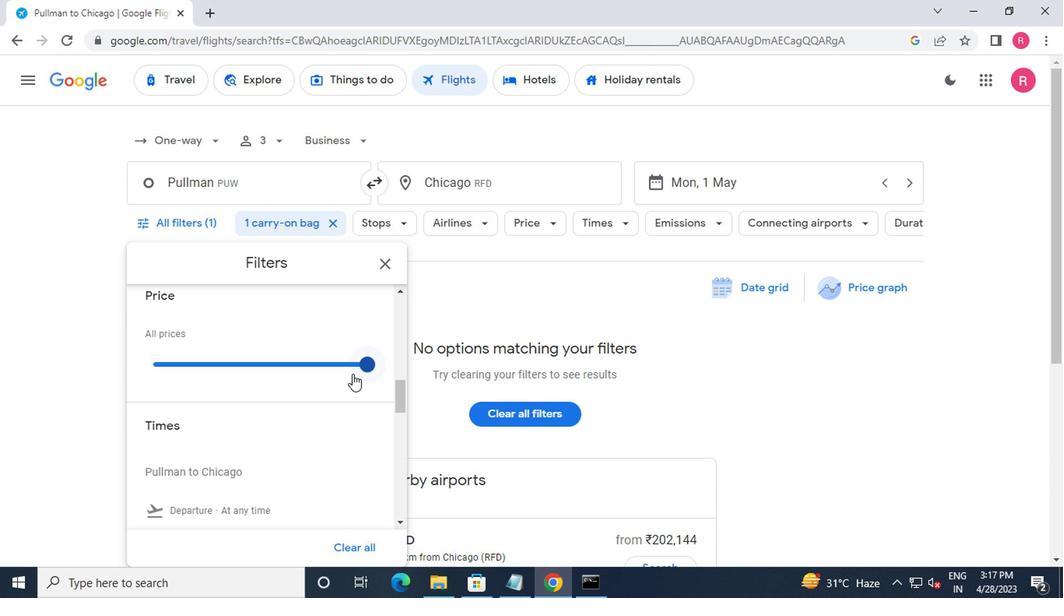 
Action: Mouse scrolled (338, 379) with delta (0, -1)
Screenshot: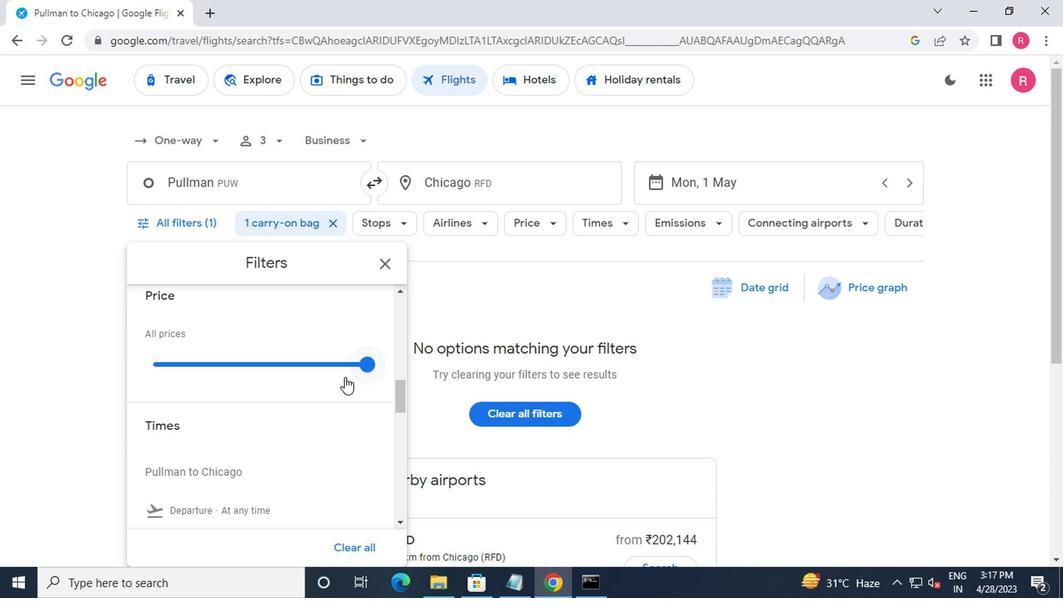 
Action: Mouse moved to (336, 382)
Screenshot: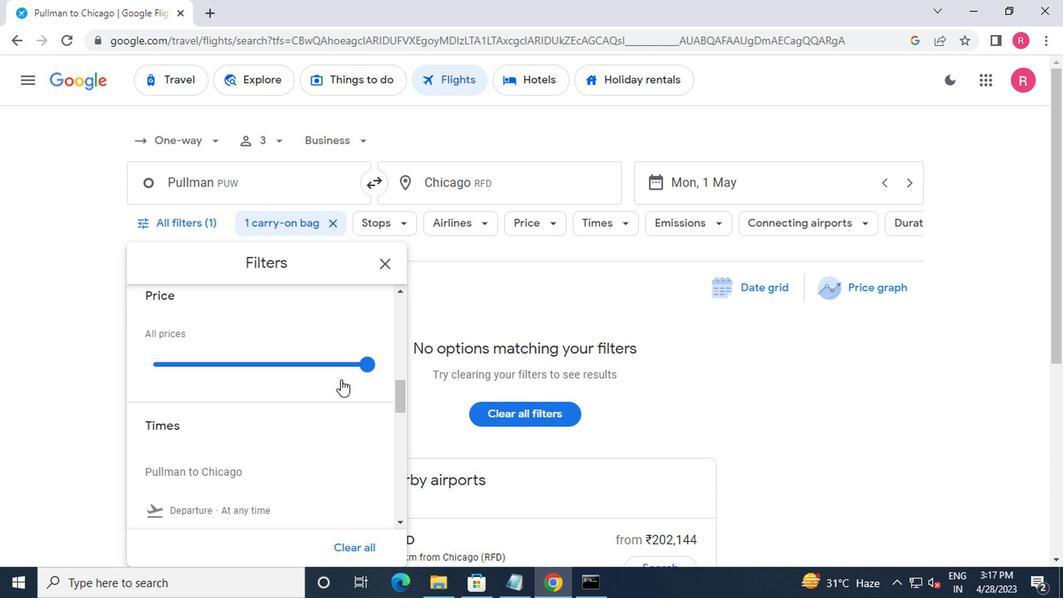 
Action: Mouse scrolled (336, 381) with delta (0, -1)
Screenshot: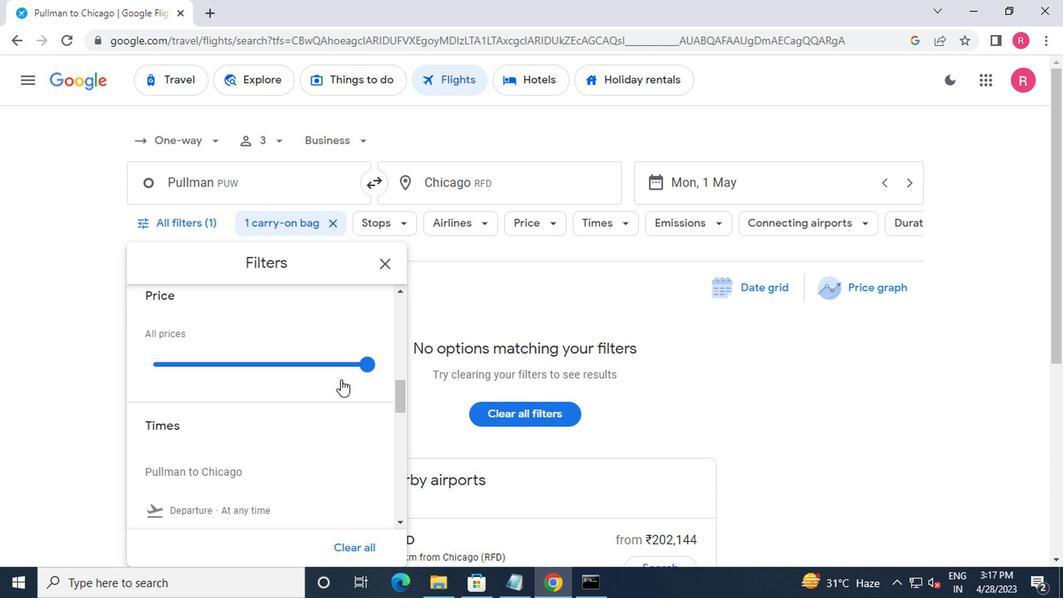 
Action: Mouse moved to (341, 385)
Screenshot: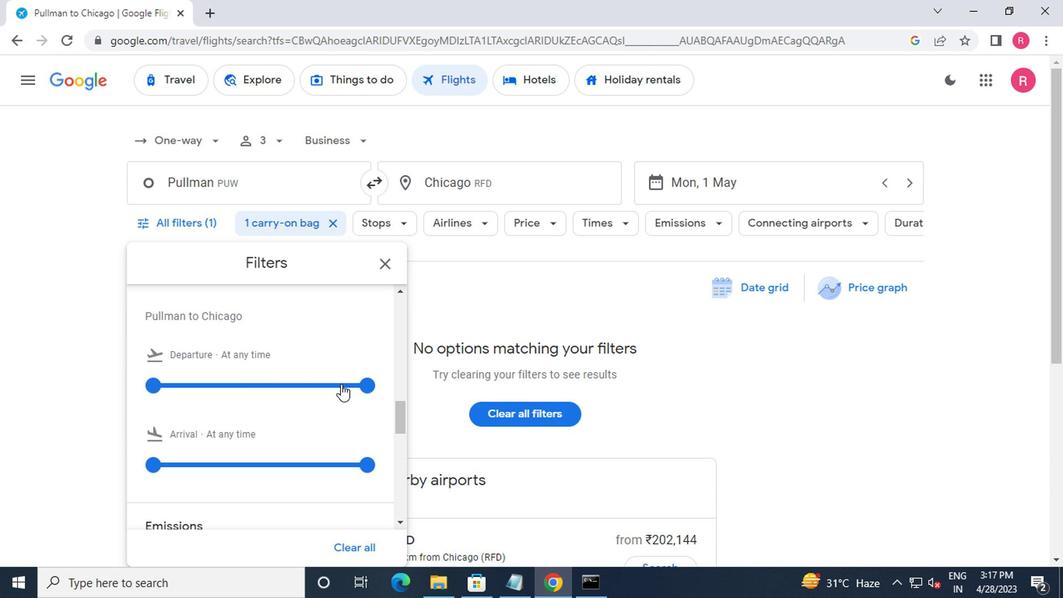 
Action: Mouse pressed left at (341, 385)
Screenshot: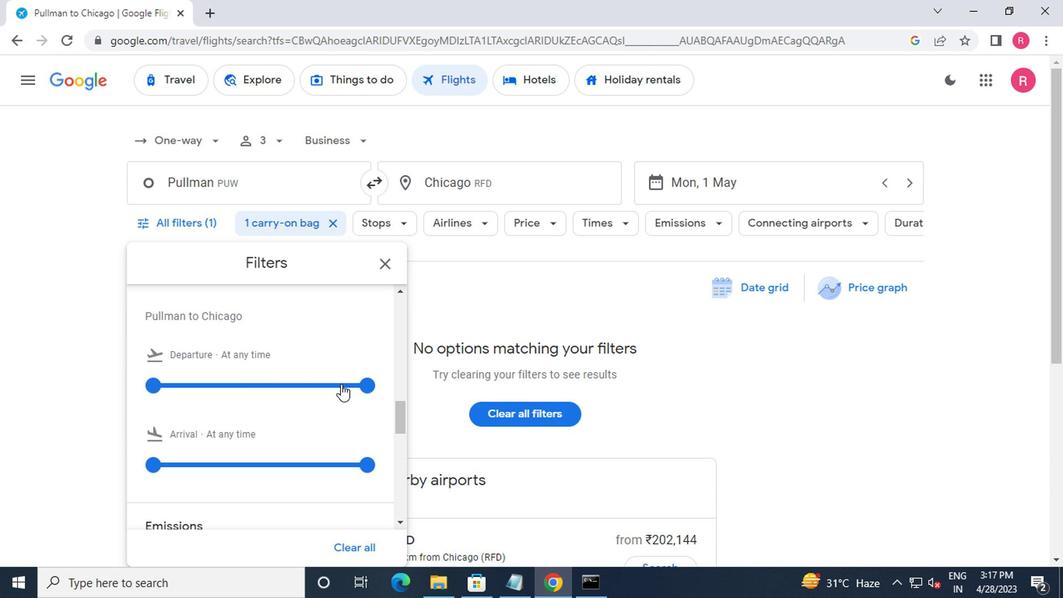 
Action: Mouse moved to (348, 387)
Screenshot: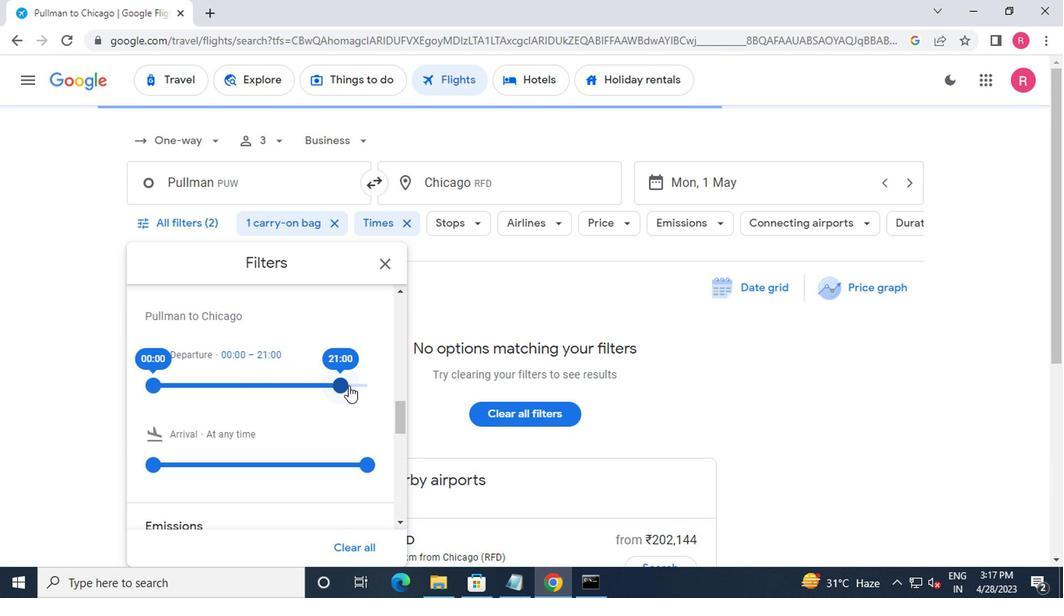
Action: Mouse pressed left at (348, 387)
Screenshot: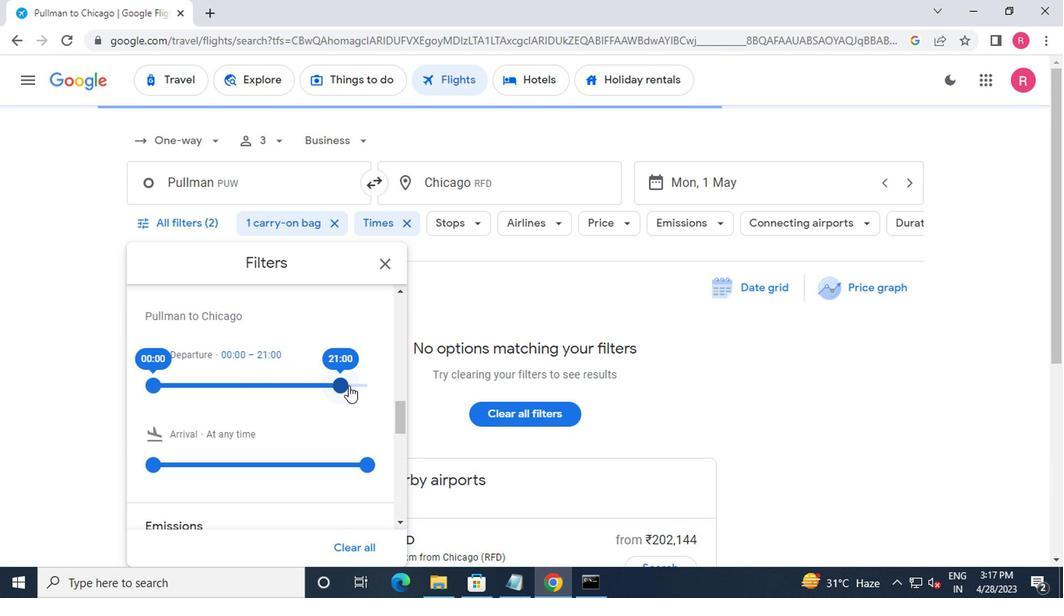 
Action: Mouse moved to (155, 379)
Screenshot: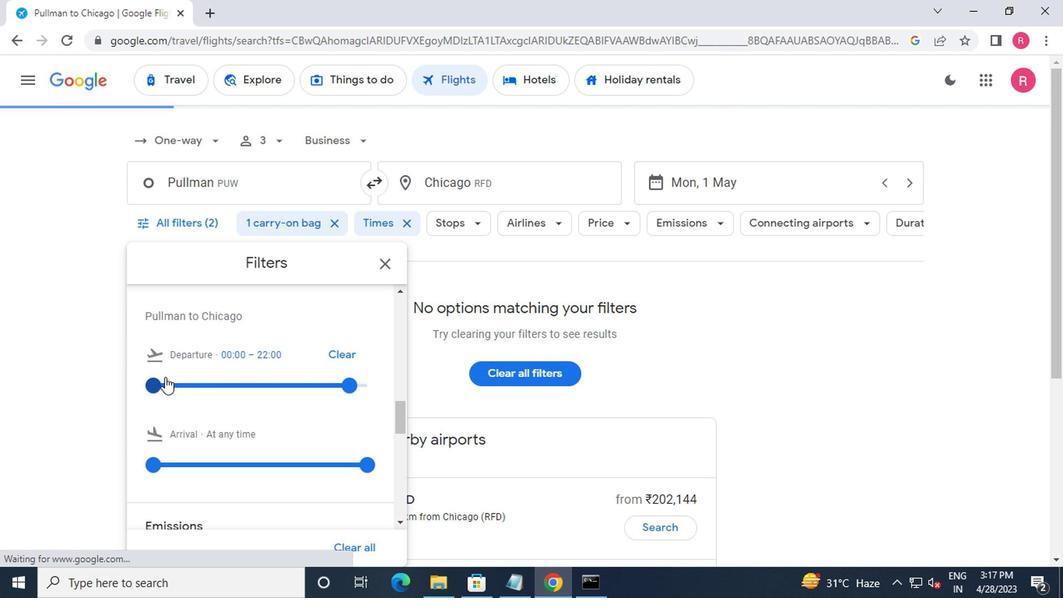 
Action: Mouse pressed left at (155, 379)
Screenshot: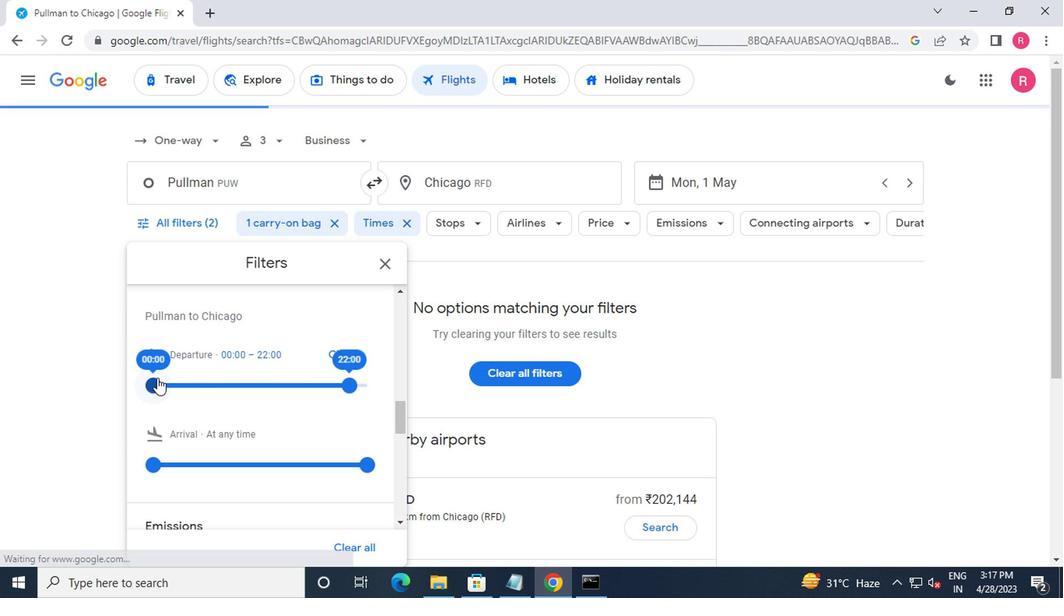 
Action: Mouse moved to (350, 389)
Screenshot: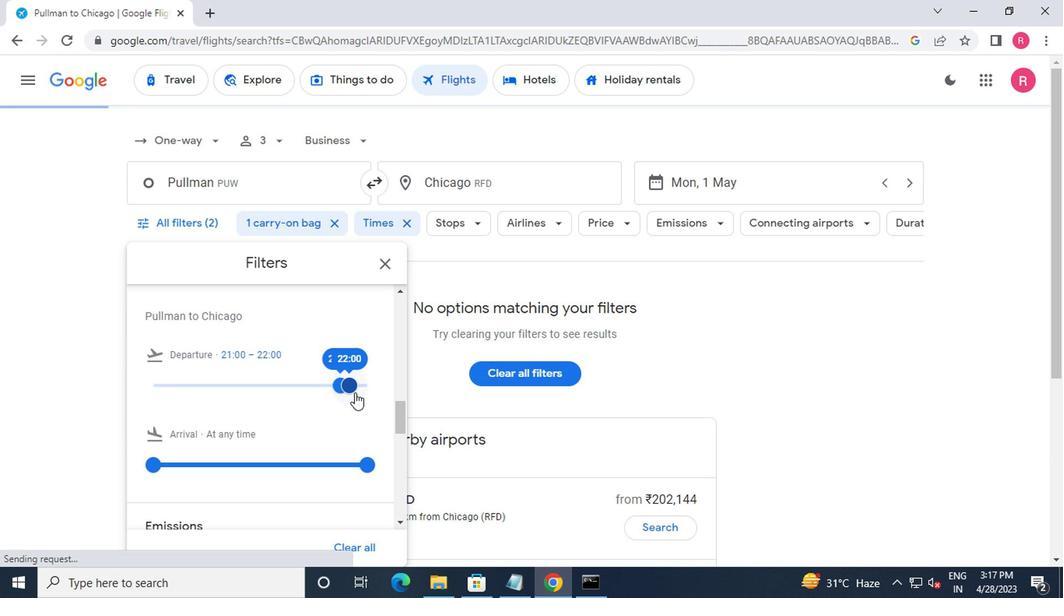 
Action: Mouse pressed left at (350, 389)
Screenshot: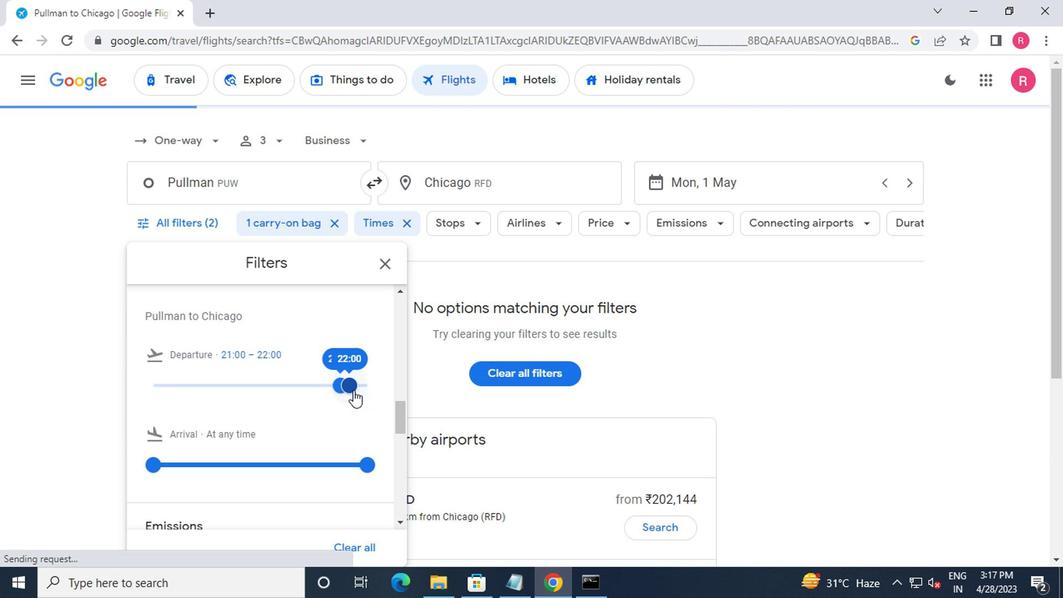 
Action: Mouse moved to (338, 387)
Screenshot: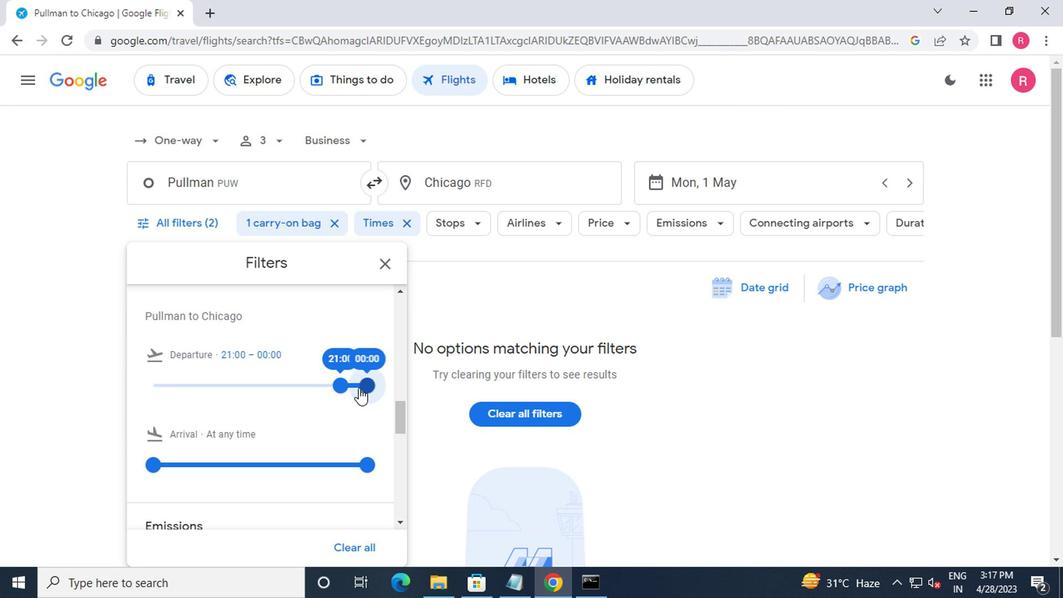 
Action: Mouse pressed left at (338, 387)
Screenshot: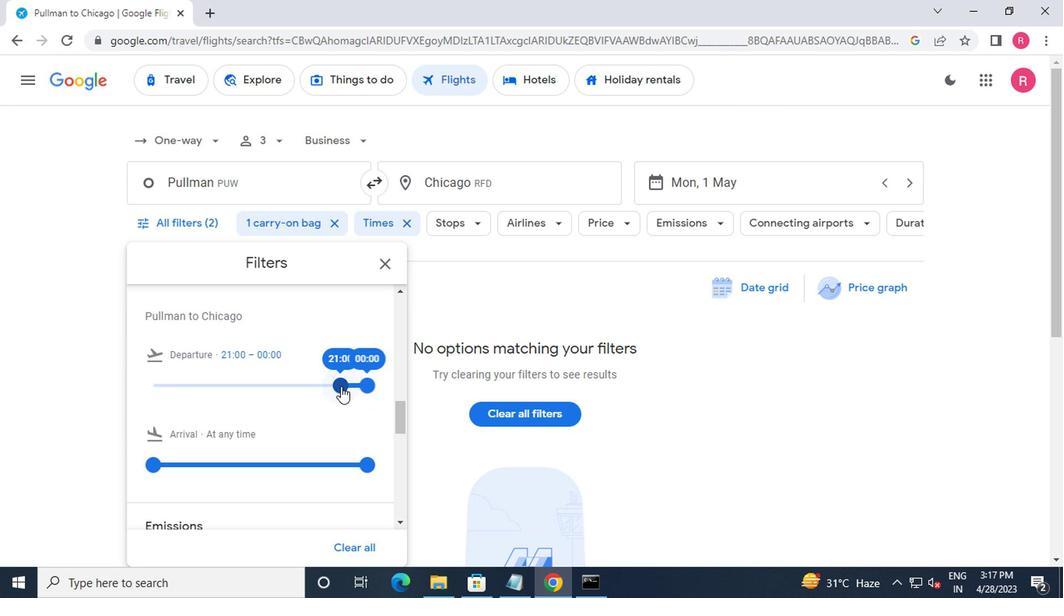 
Action: Mouse moved to (367, 382)
Screenshot: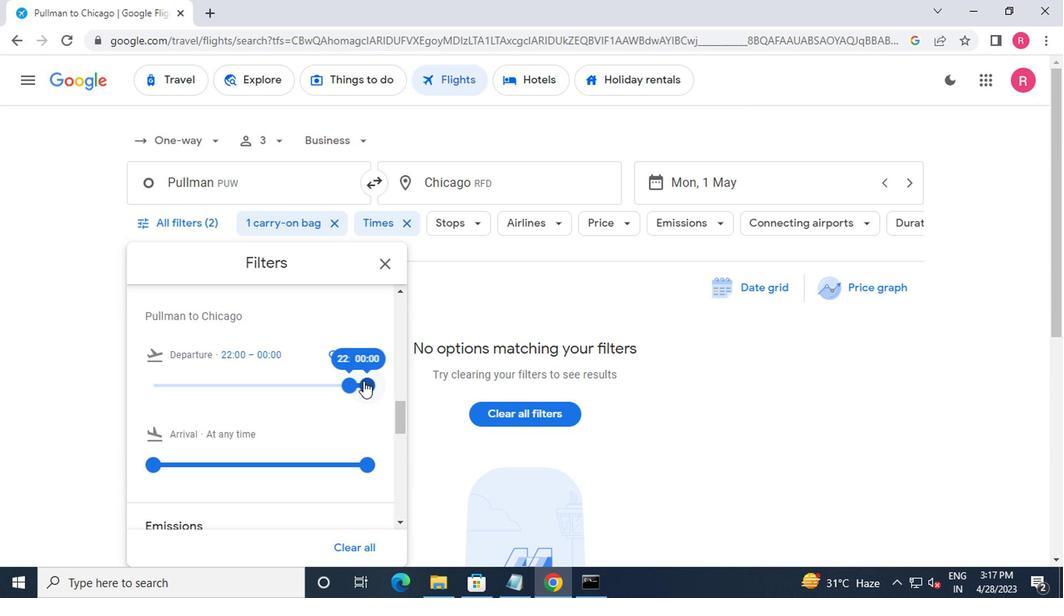 
Action: Mouse pressed left at (367, 382)
Screenshot: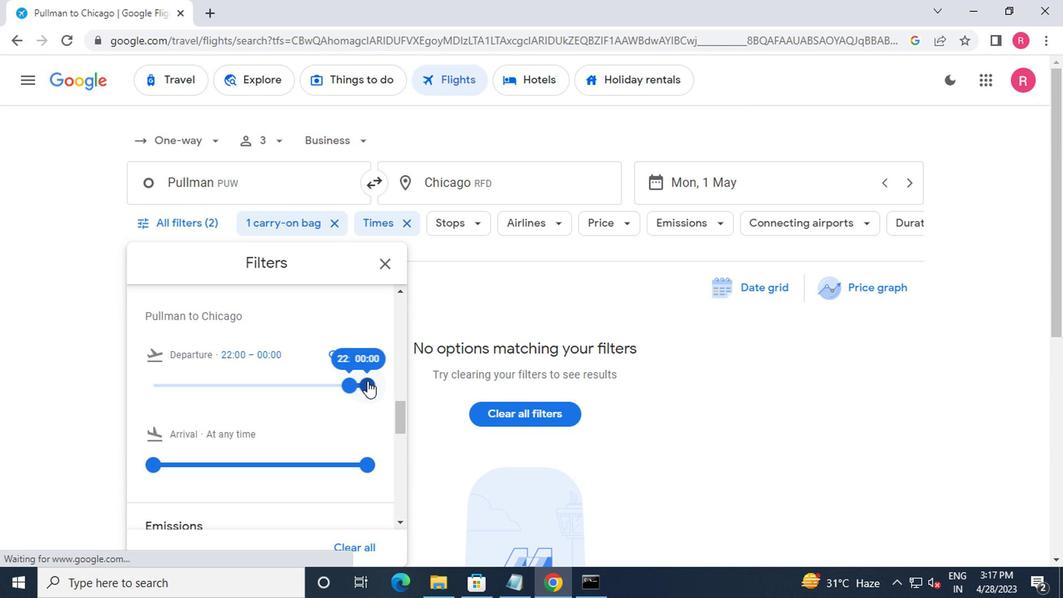 
Action: Mouse moved to (375, 272)
Screenshot: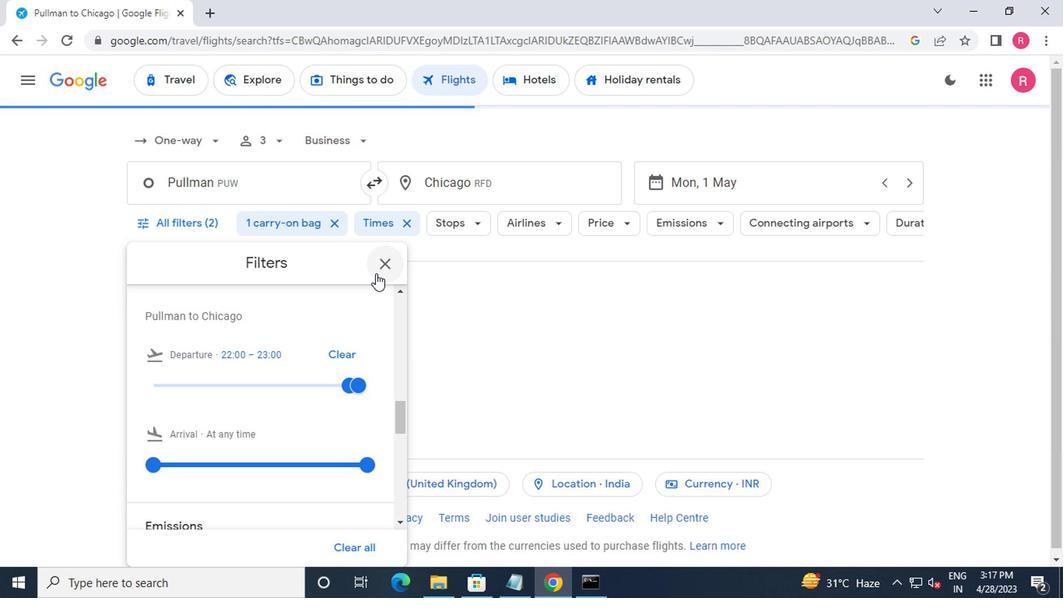 
Action: Mouse pressed left at (375, 272)
Screenshot: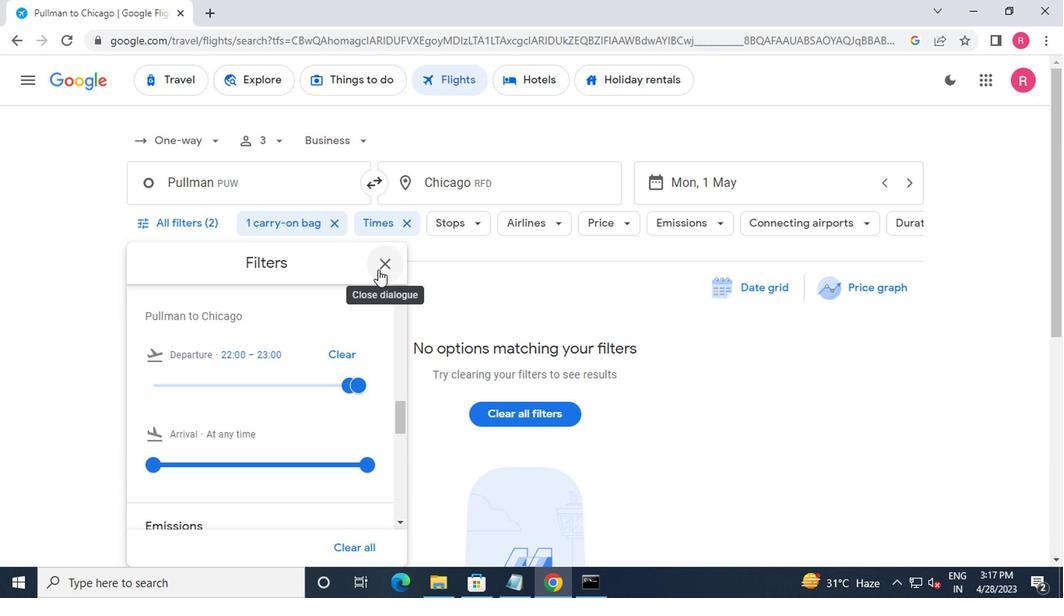 
Action: Mouse moved to (333, 306)
Screenshot: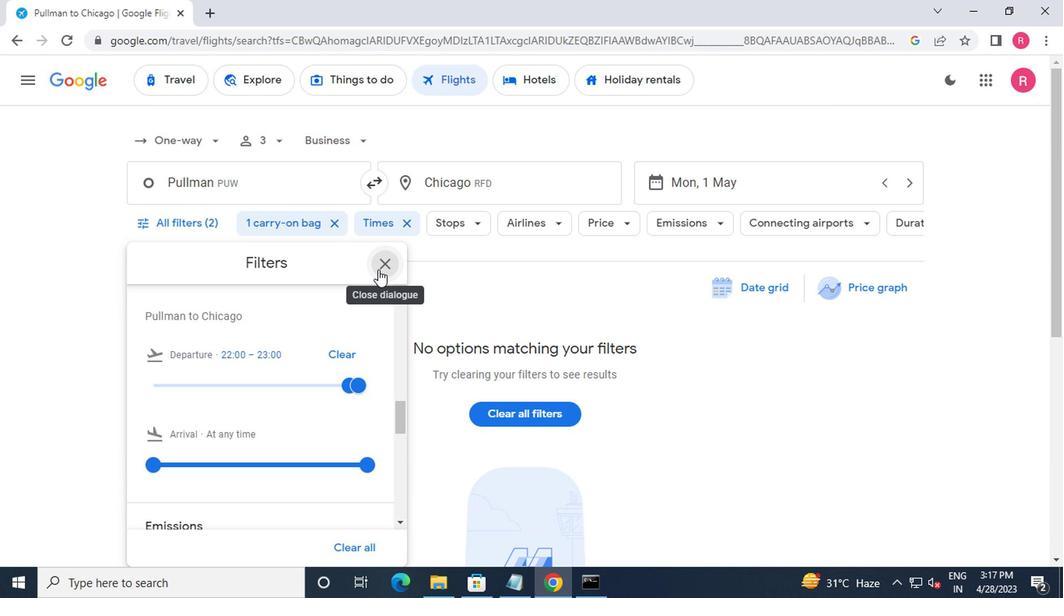 
